 Task: In the  document Scarlett.txt ,change text color to 'Dark Blue' Insert the mentioned shape above the text 'Cloud Callouts'. Change color of the shape to  RedChange shape height to 0.8
Action: Mouse moved to (295, 479)
Screenshot: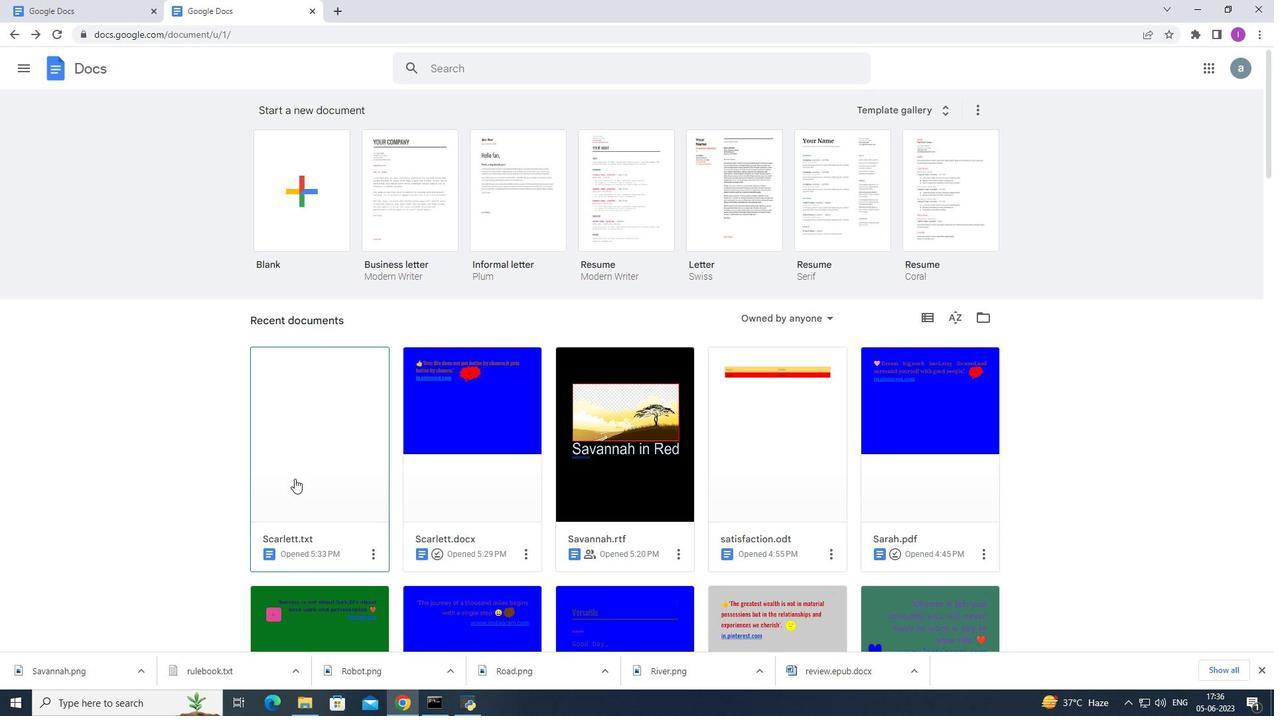 
Action: Mouse pressed left at (295, 479)
Screenshot: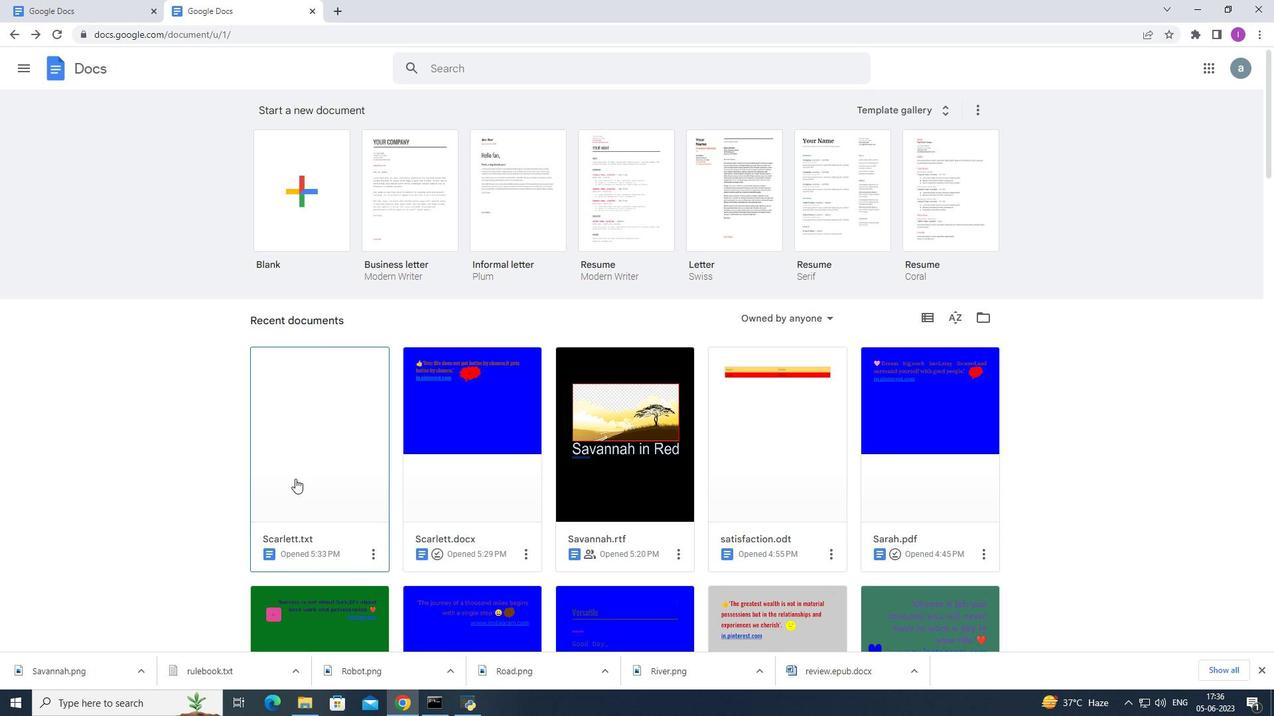 
Action: Mouse moved to (414, 222)
Screenshot: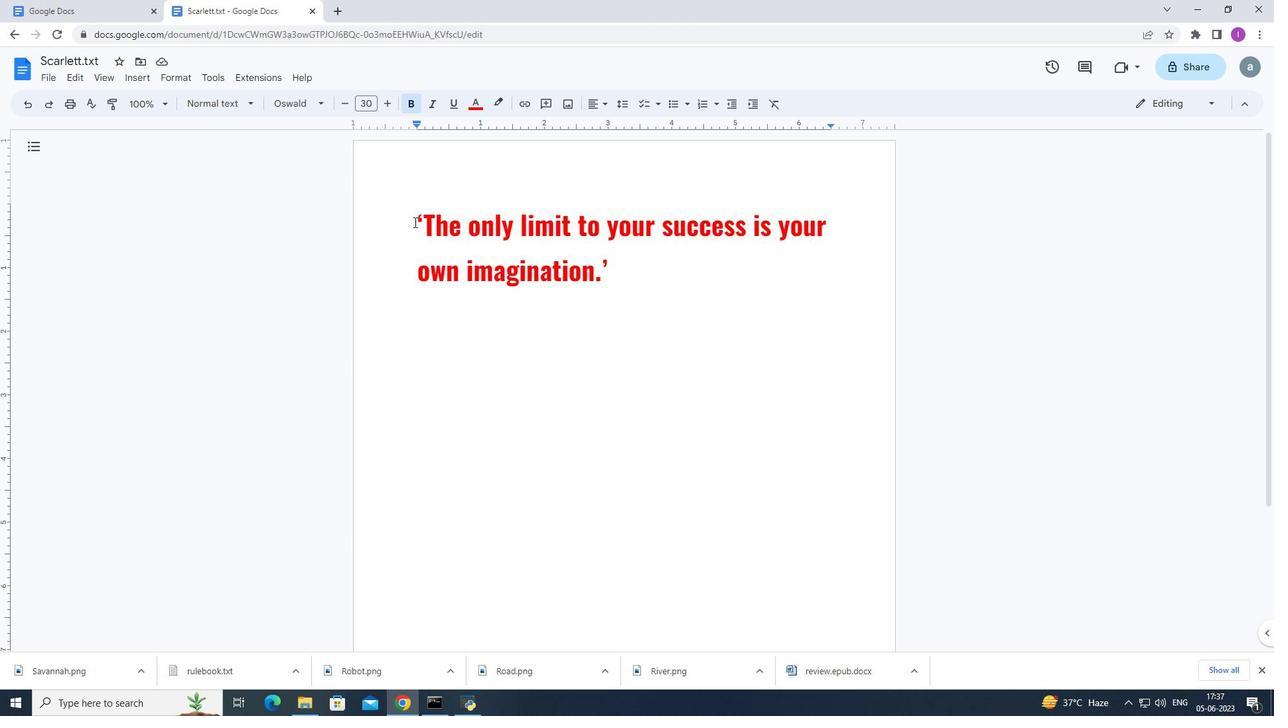 
Action: Mouse pressed left at (414, 222)
Screenshot: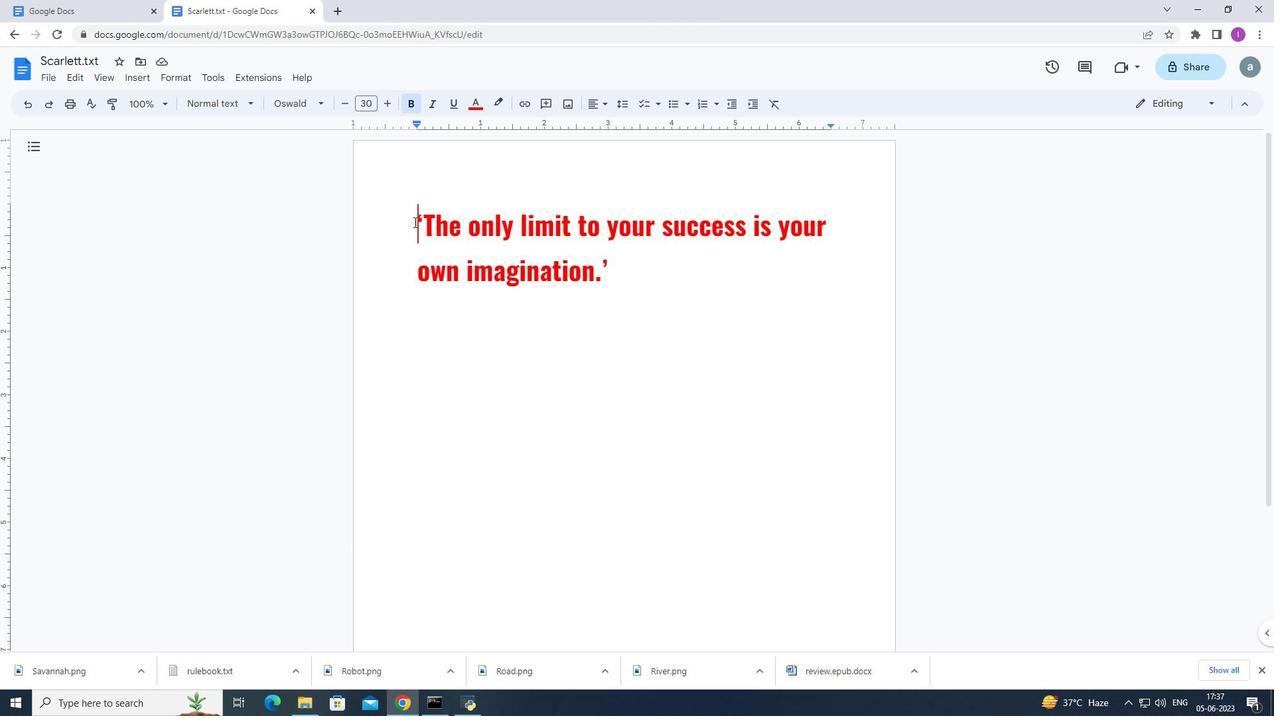 
Action: Mouse moved to (478, 104)
Screenshot: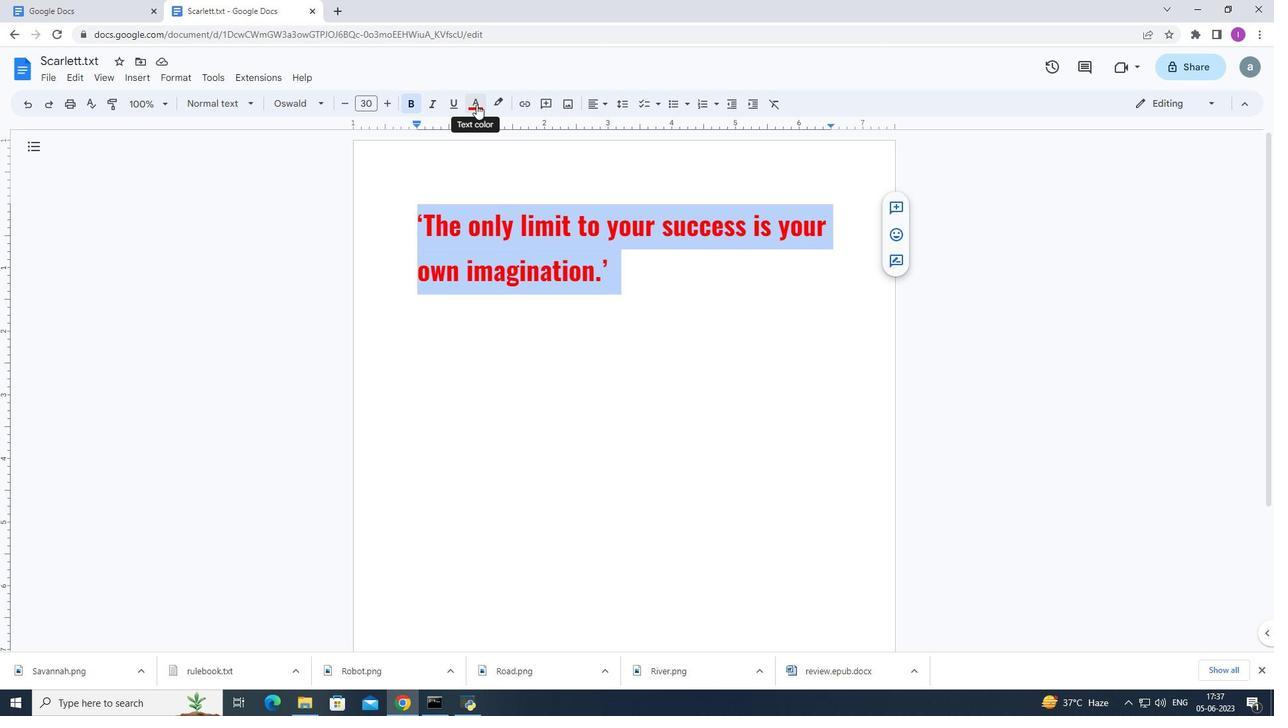 
Action: Mouse pressed left at (478, 104)
Screenshot: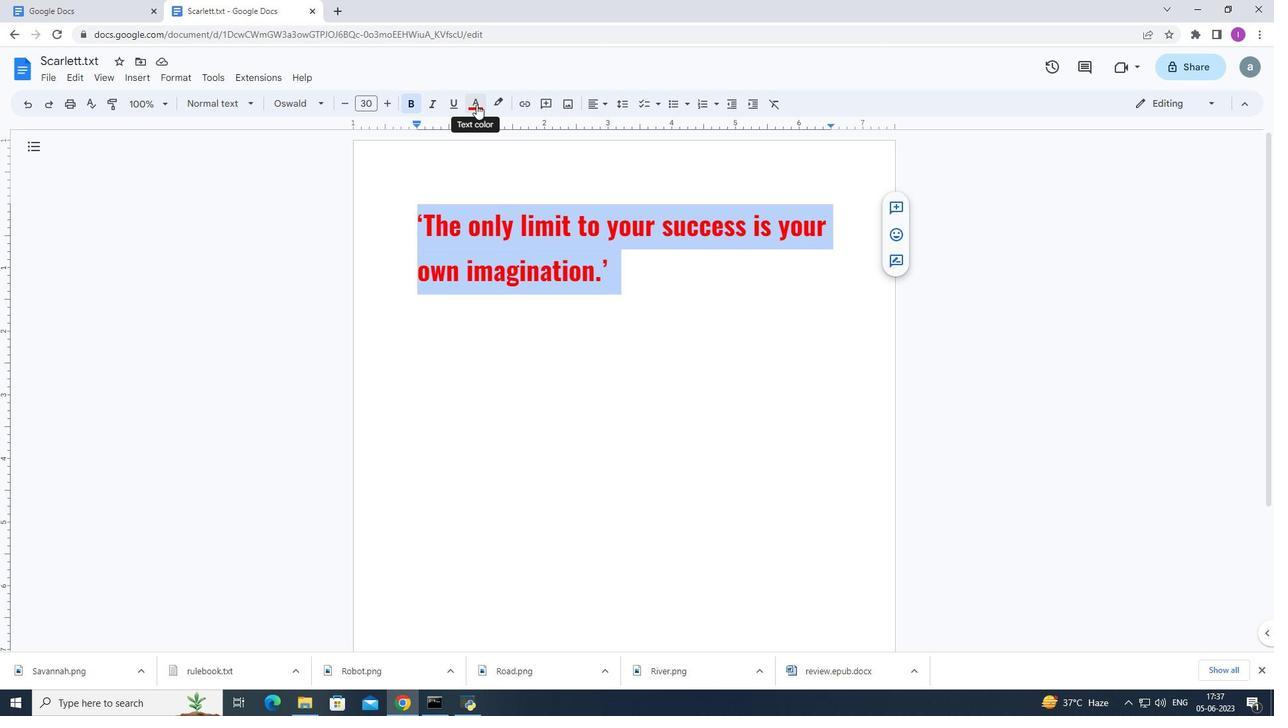 
Action: Mouse moved to (481, 262)
Screenshot: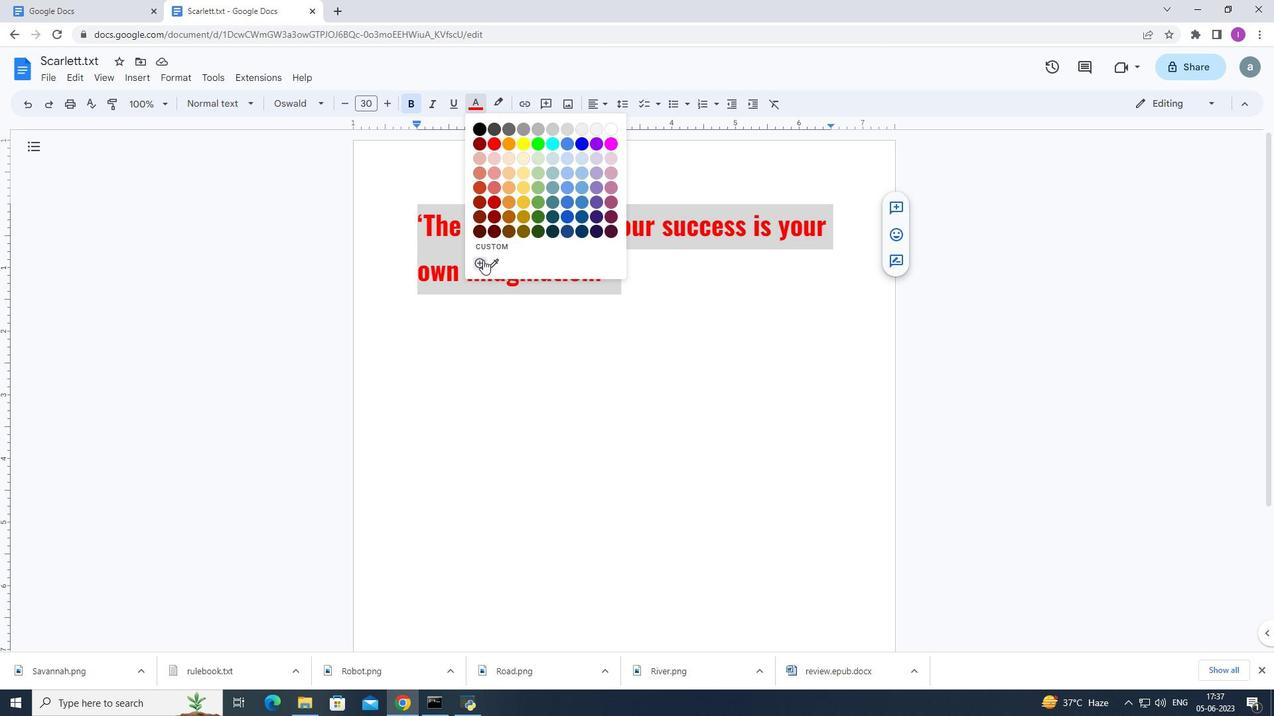 
Action: Mouse pressed left at (481, 262)
Screenshot: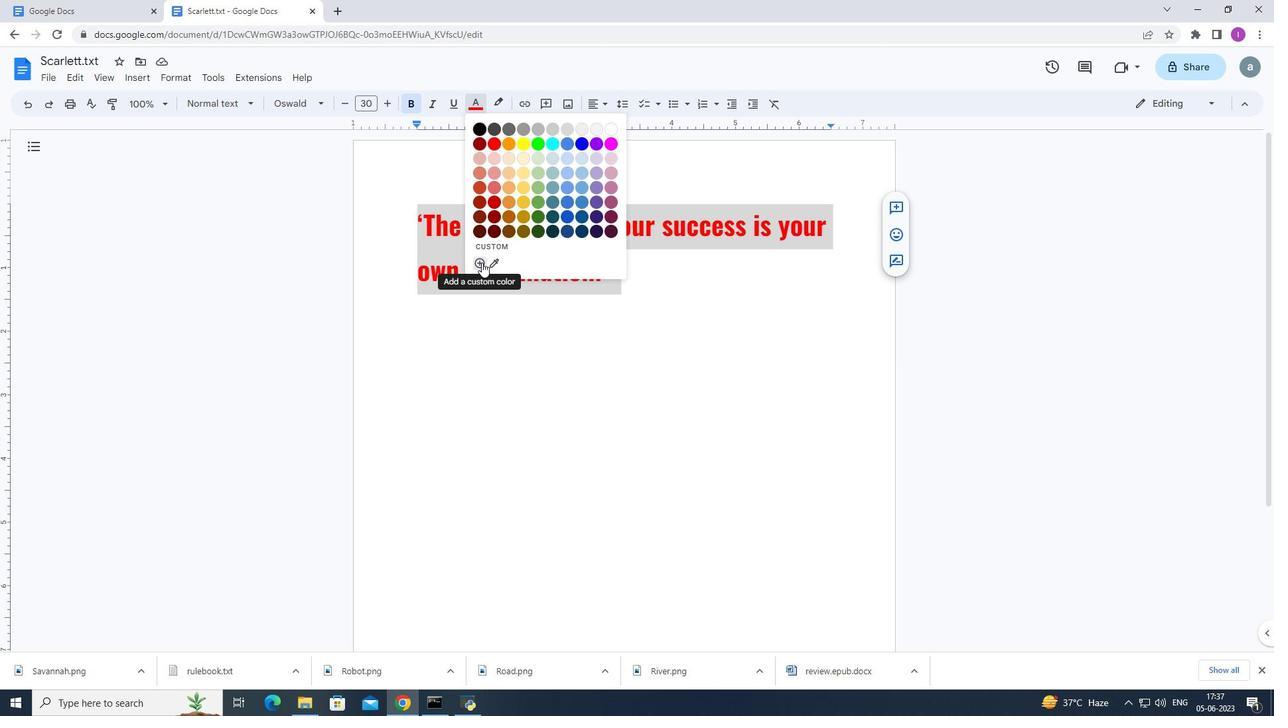 
Action: Mouse pressed left at (481, 262)
Screenshot: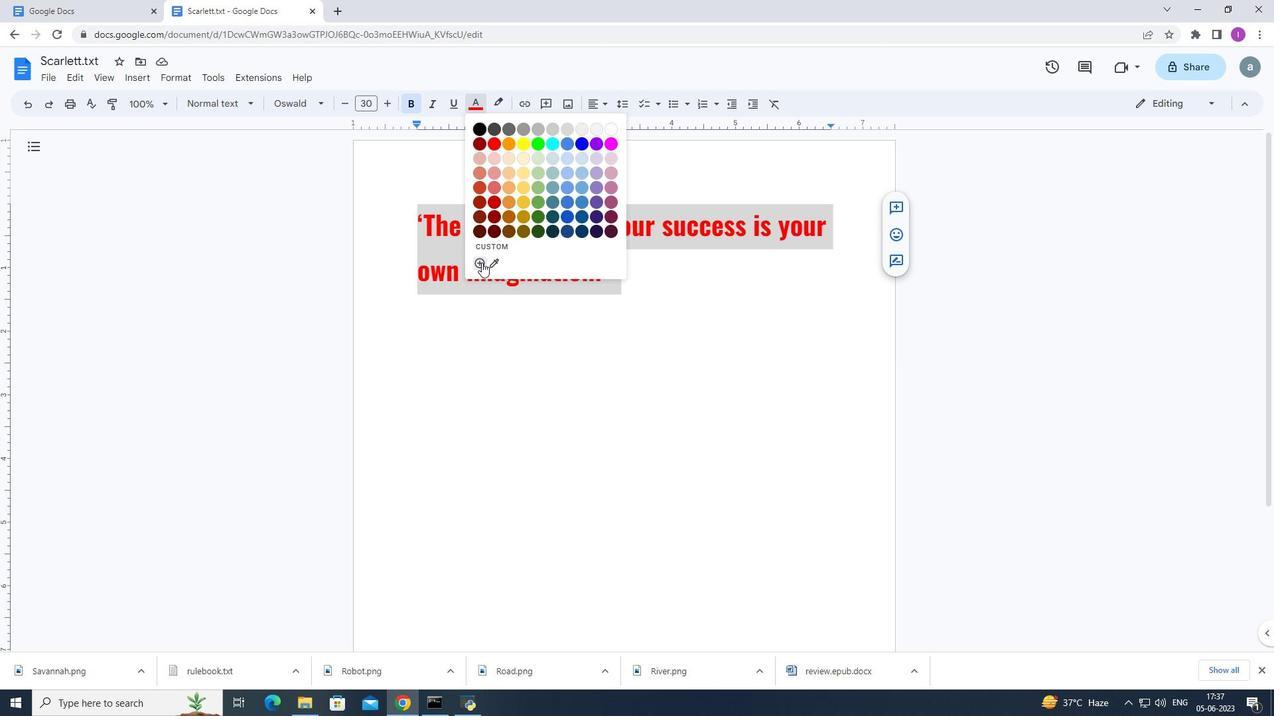
Action: Mouse moved to (653, 361)
Screenshot: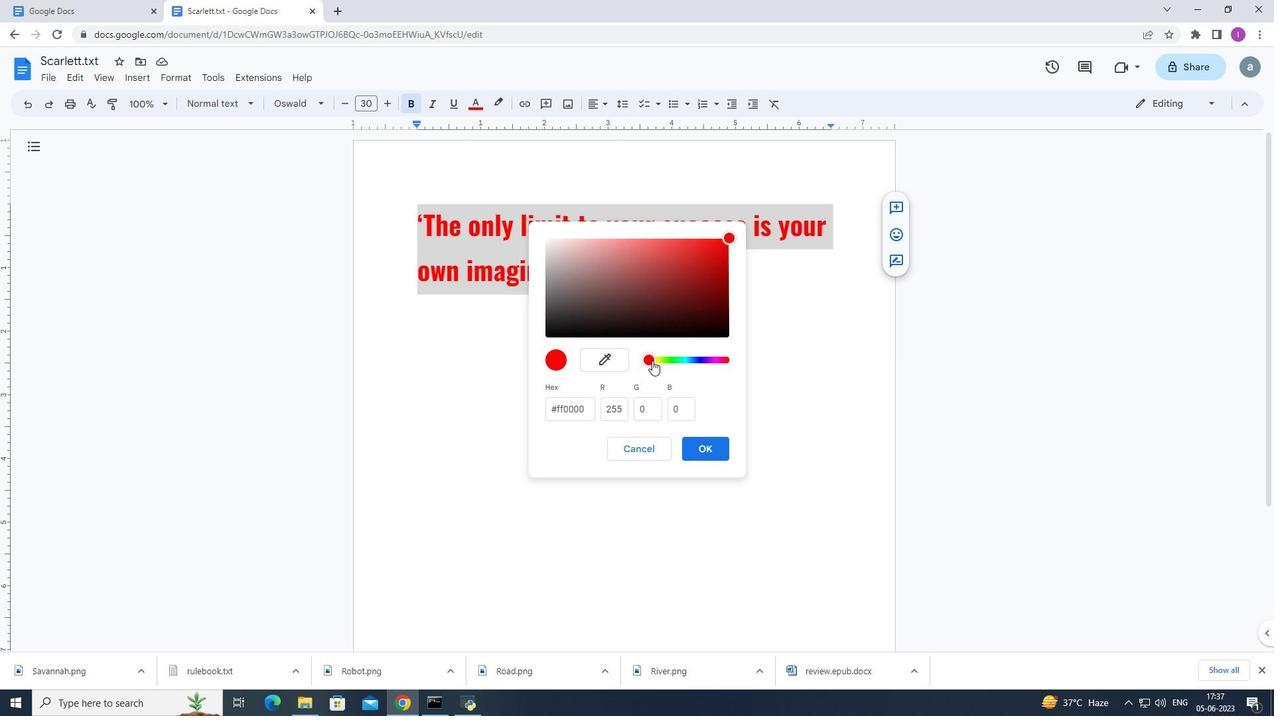 
Action: Mouse pressed left at (653, 361)
Screenshot: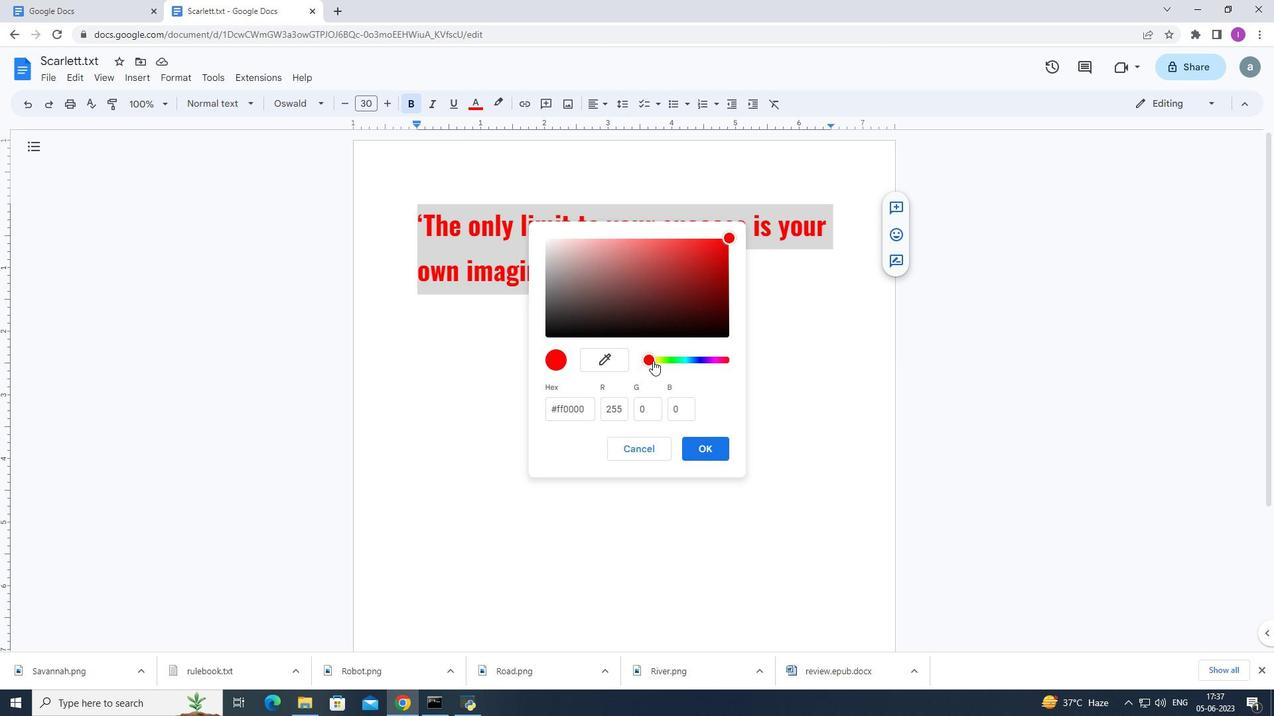 
Action: Mouse moved to (692, 271)
Screenshot: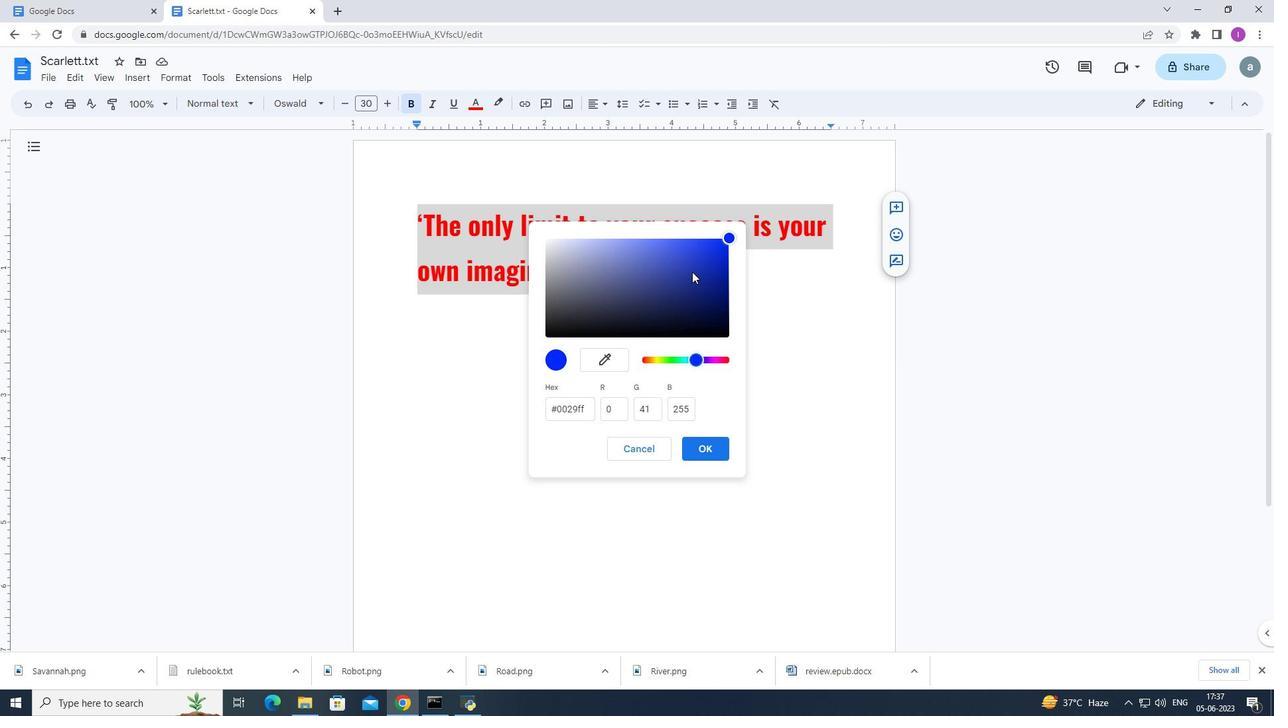 
Action: Mouse pressed left at (692, 271)
Screenshot: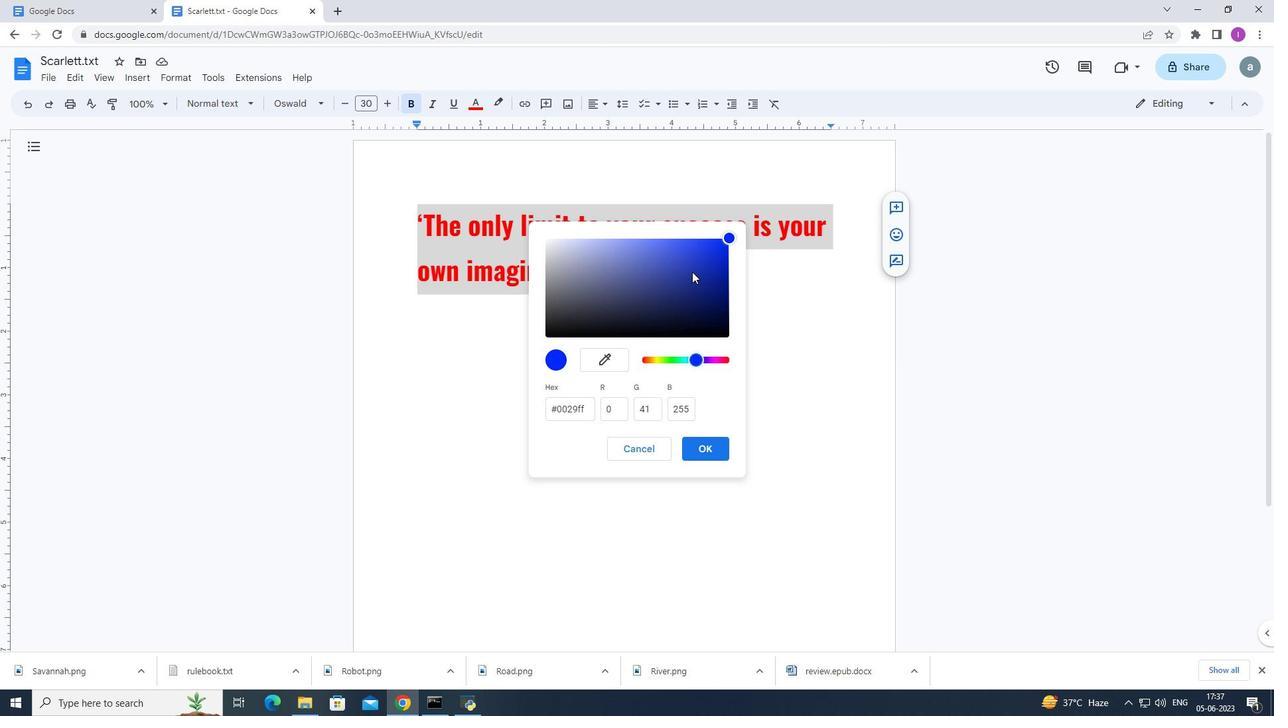 
Action: Mouse moved to (715, 296)
Screenshot: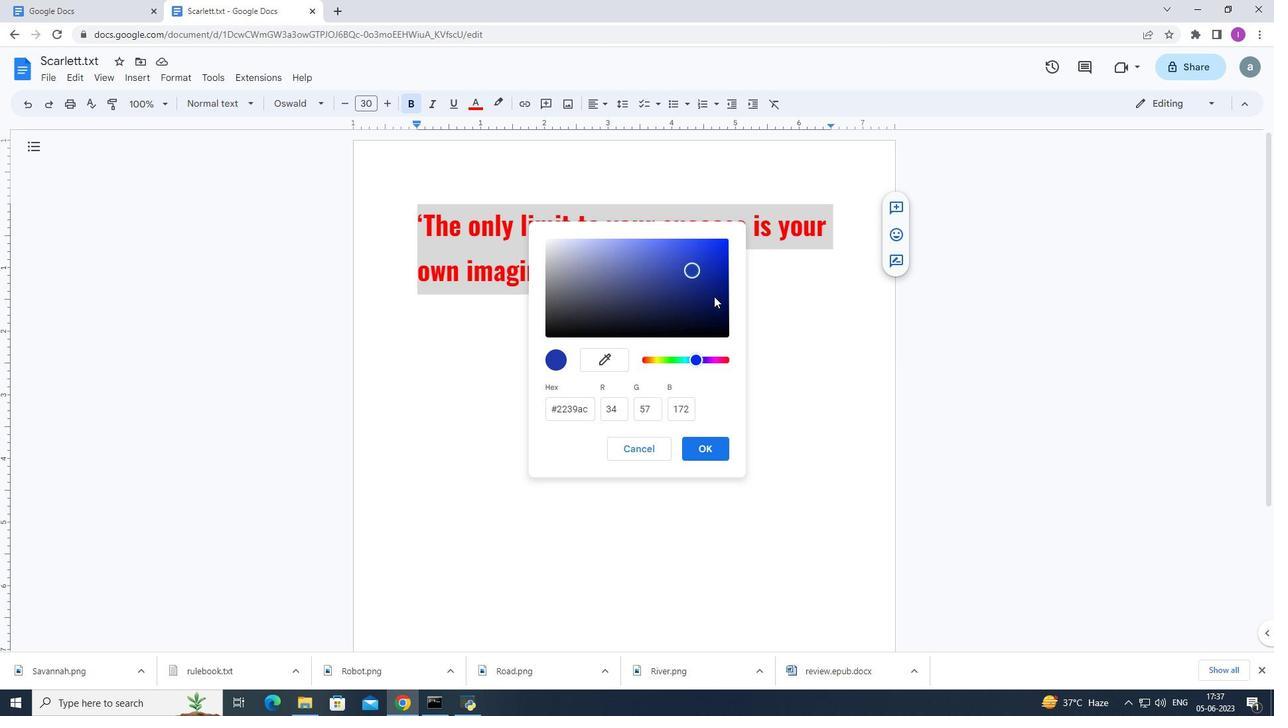 
Action: Mouse pressed left at (715, 296)
Screenshot: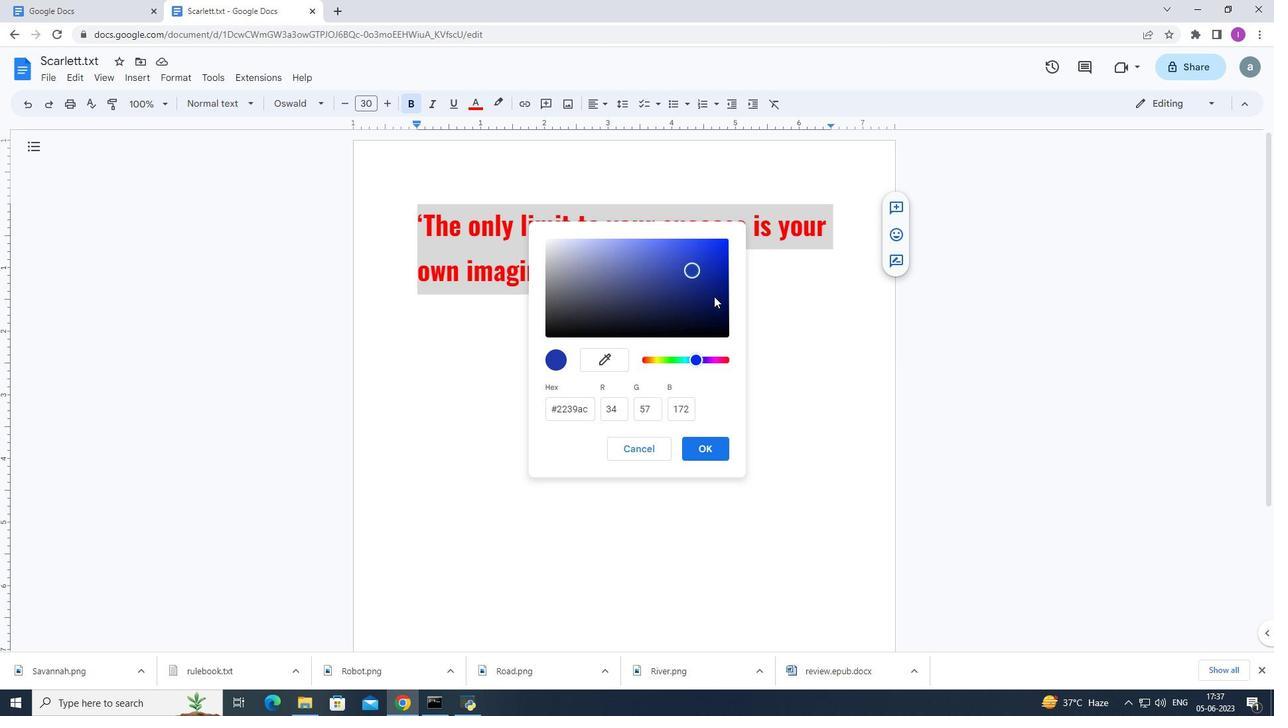 
Action: Mouse moved to (720, 268)
Screenshot: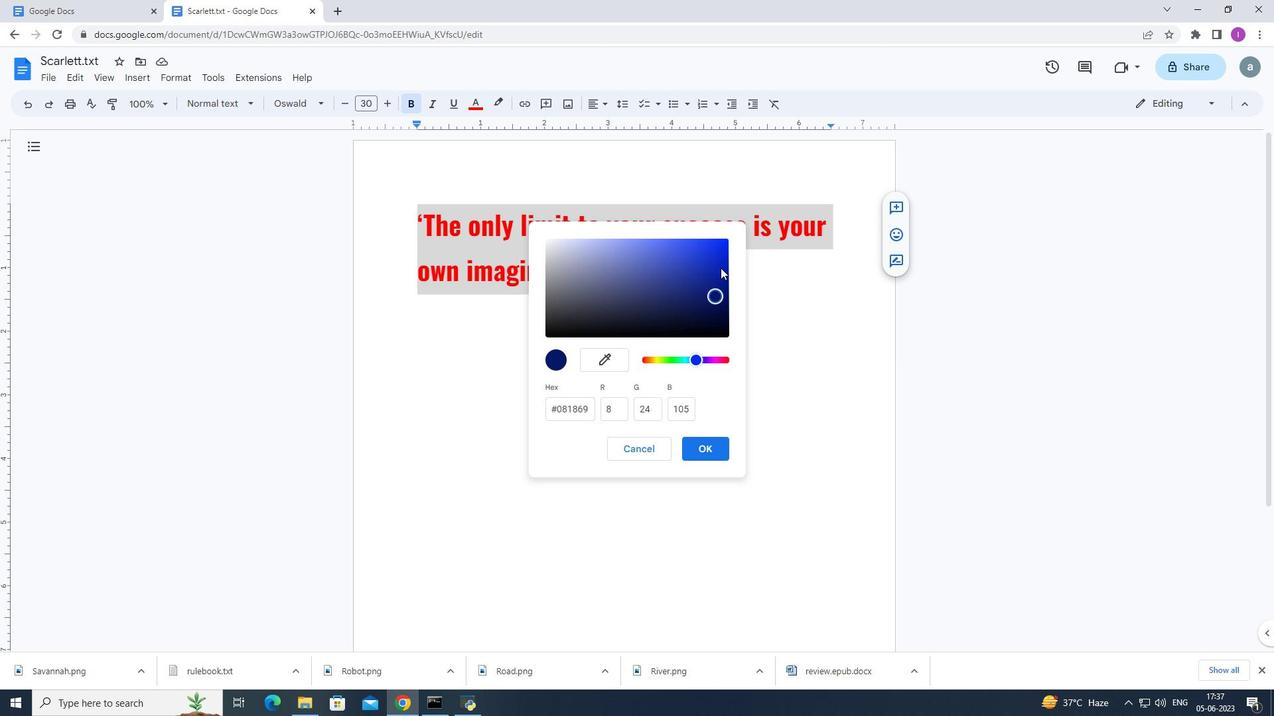 
Action: Mouse pressed left at (720, 268)
Screenshot: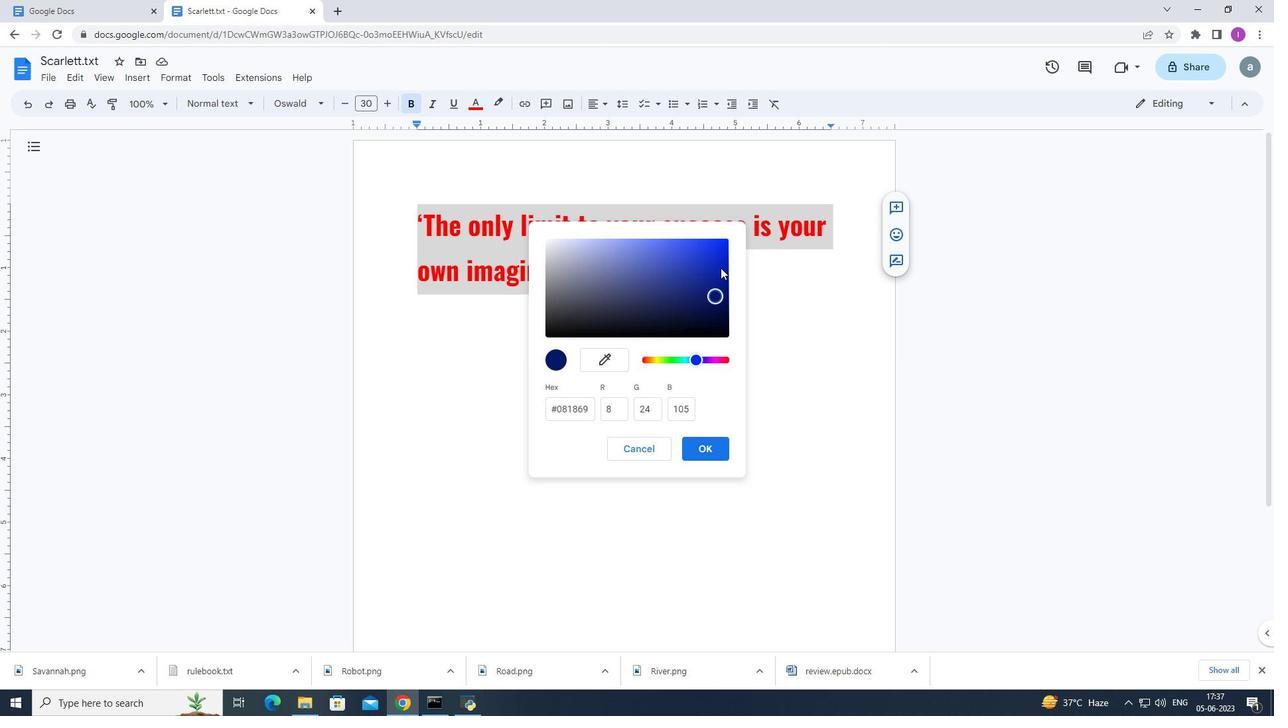 
Action: Mouse moved to (700, 440)
Screenshot: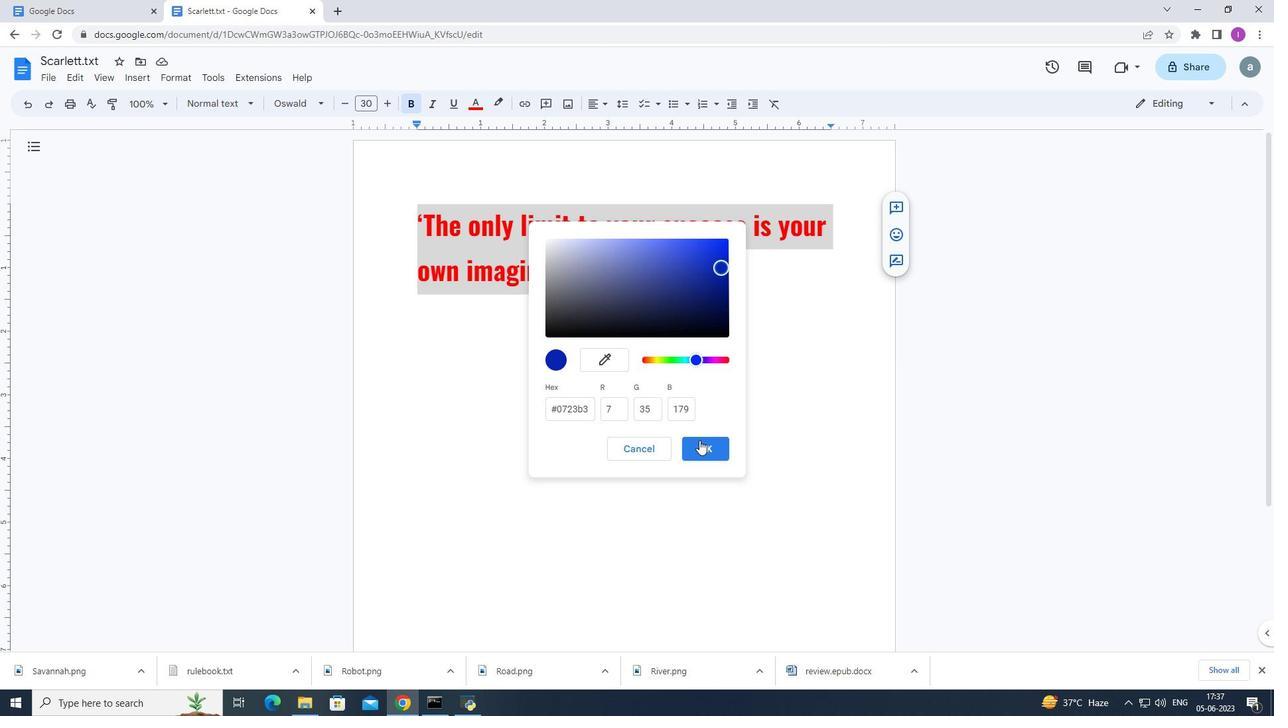 
Action: Mouse pressed left at (700, 440)
Screenshot: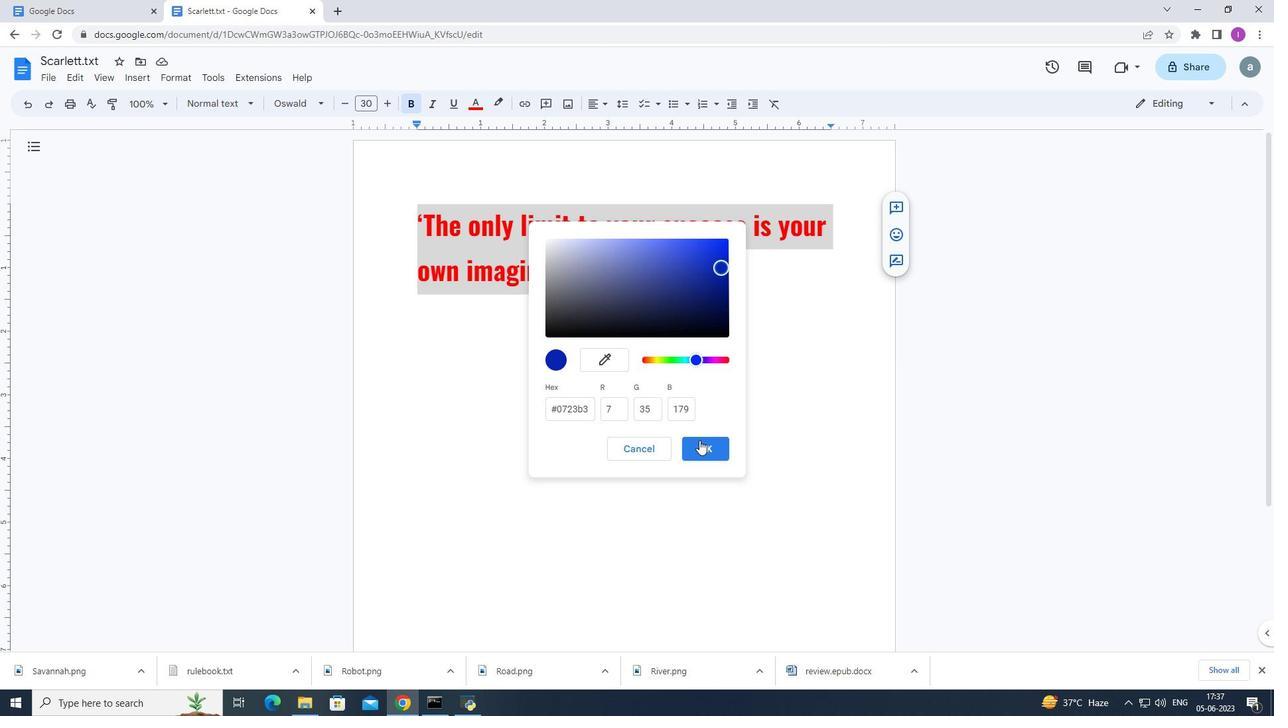 
Action: Mouse moved to (698, 401)
Screenshot: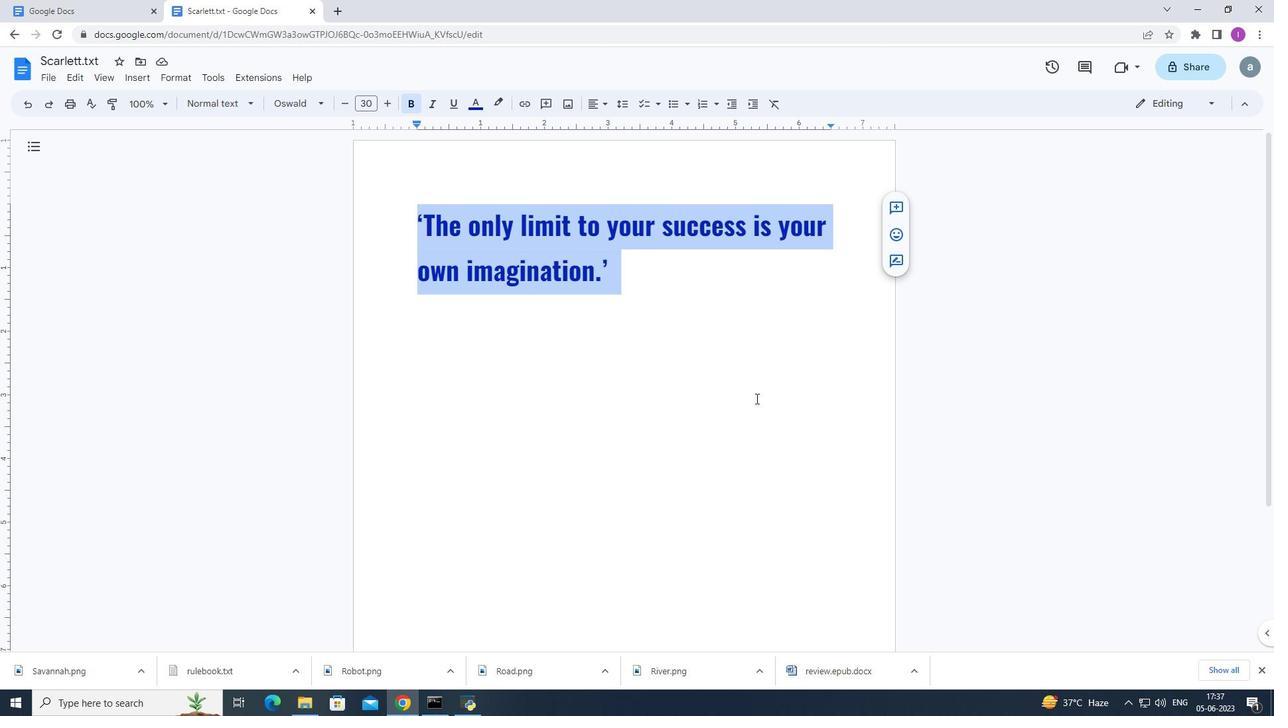 
Action: Mouse pressed left at (698, 401)
Screenshot: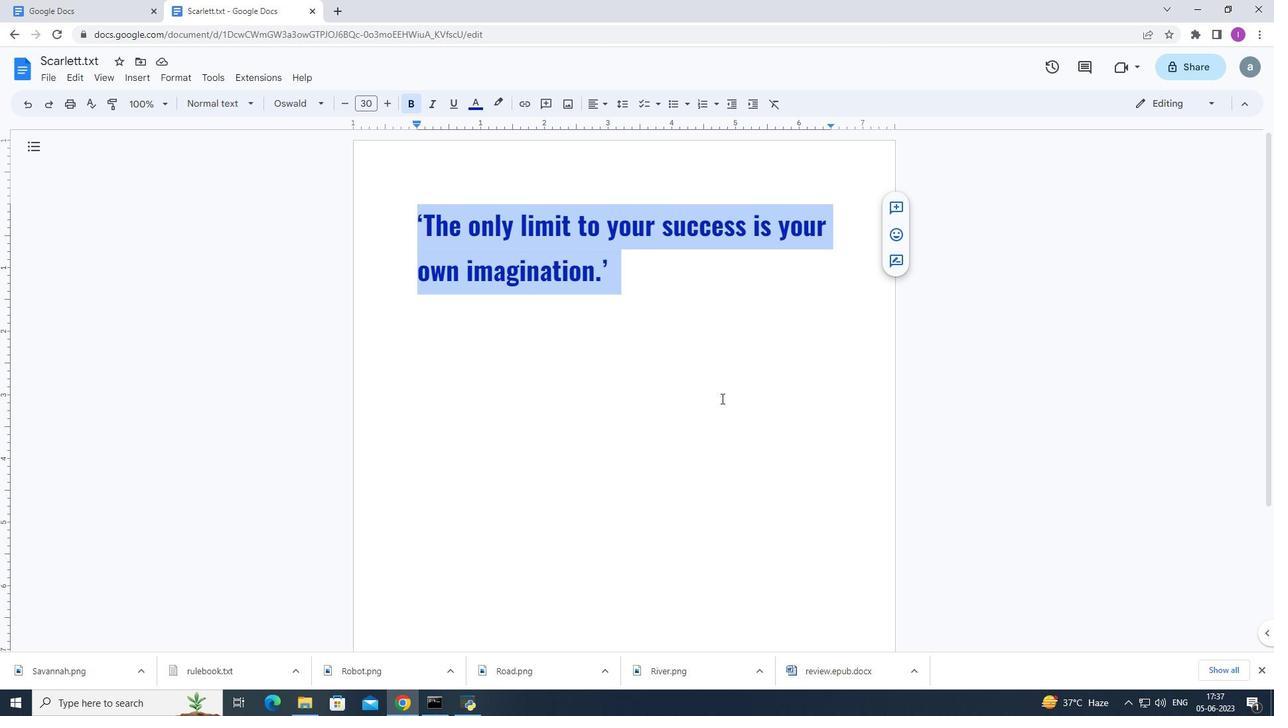
Action: Mouse moved to (134, 74)
Screenshot: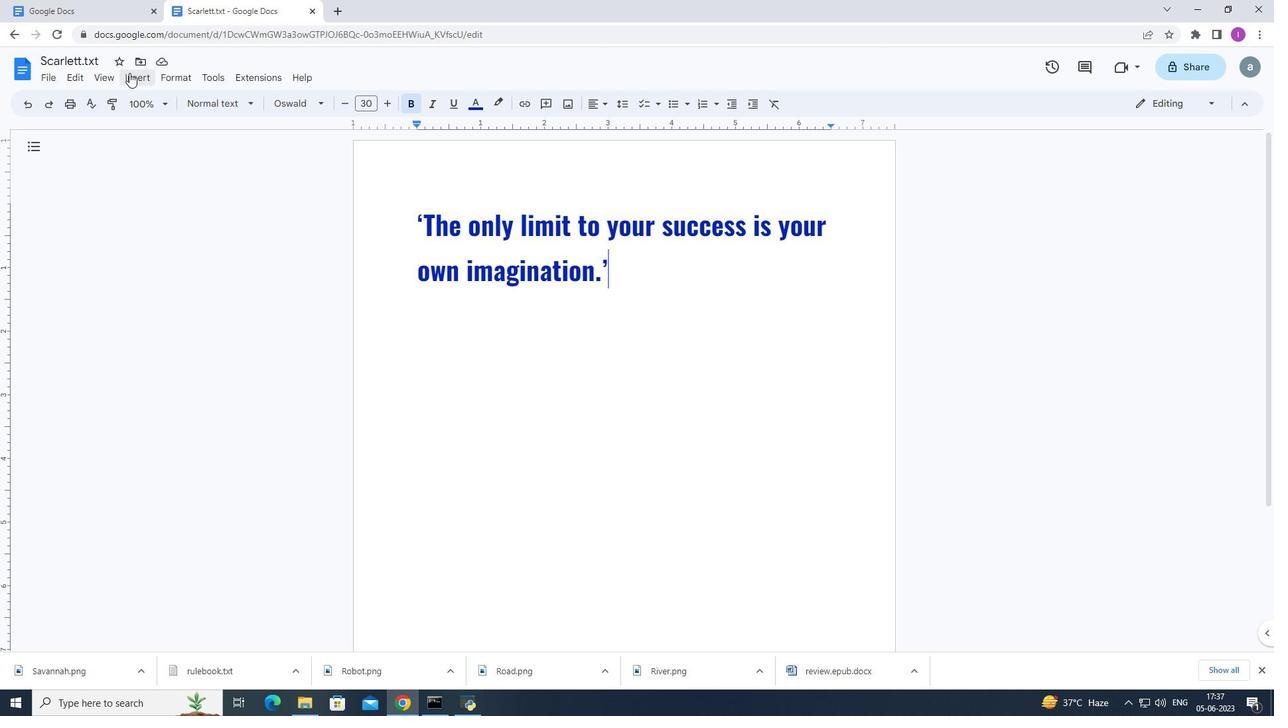 
Action: Mouse pressed left at (134, 74)
Screenshot: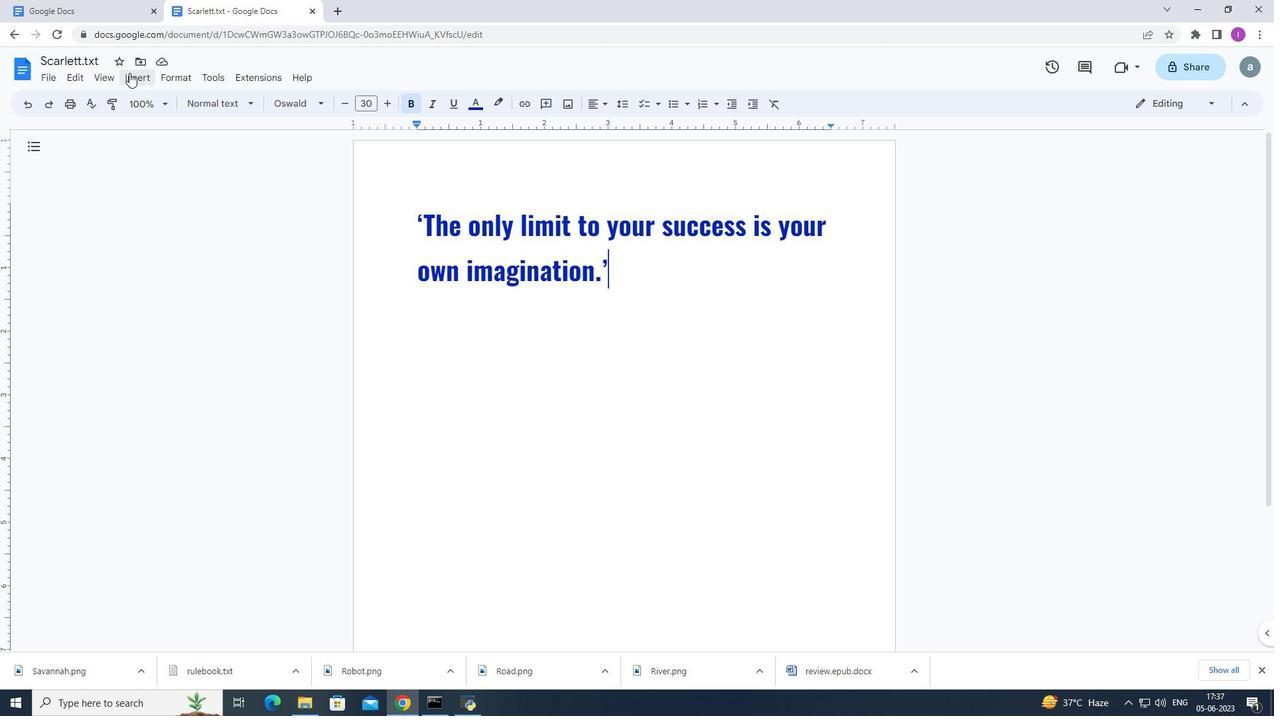 
Action: Mouse moved to (200, 137)
Screenshot: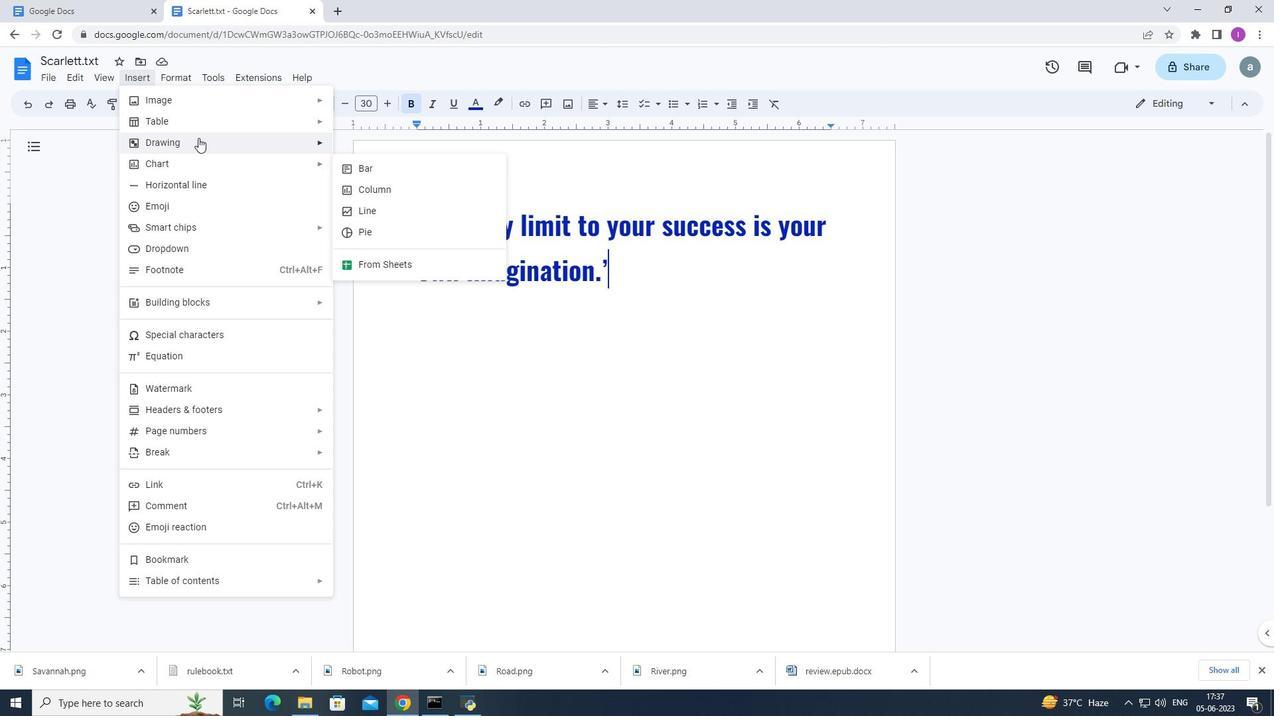 
Action: Mouse pressed left at (200, 137)
Screenshot: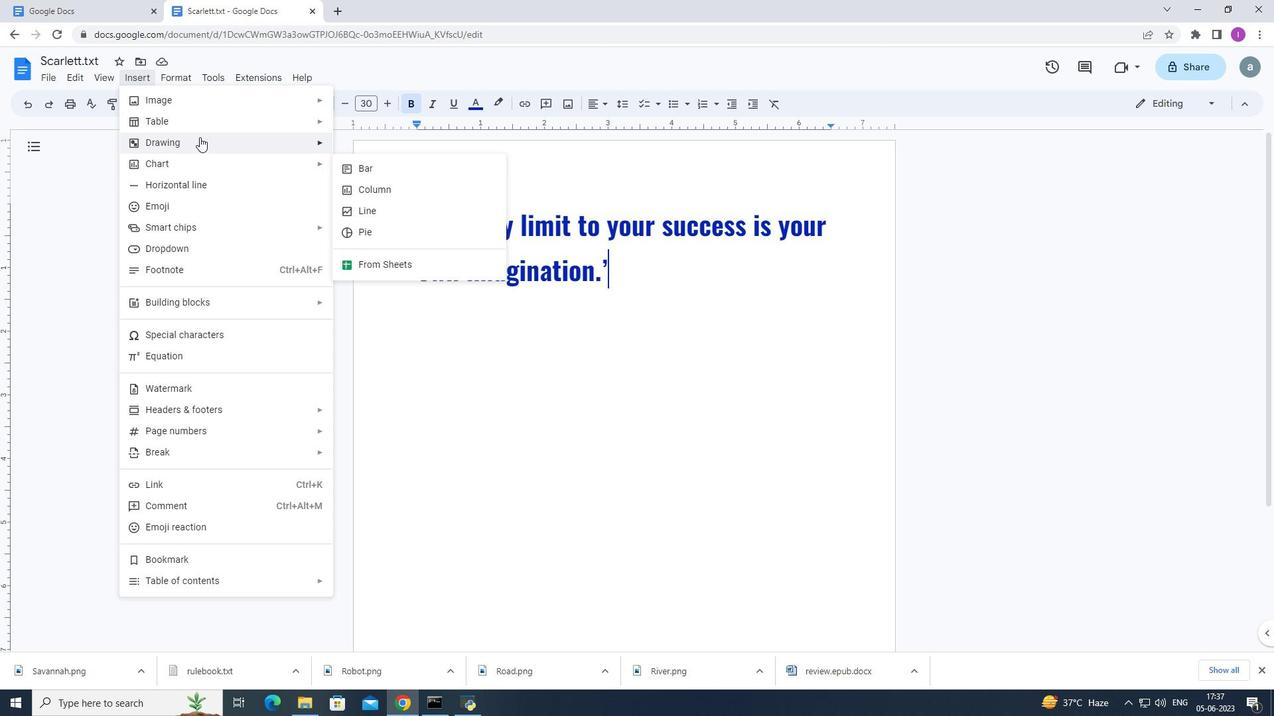 
Action: Mouse moved to (412, 152)
Screenshot: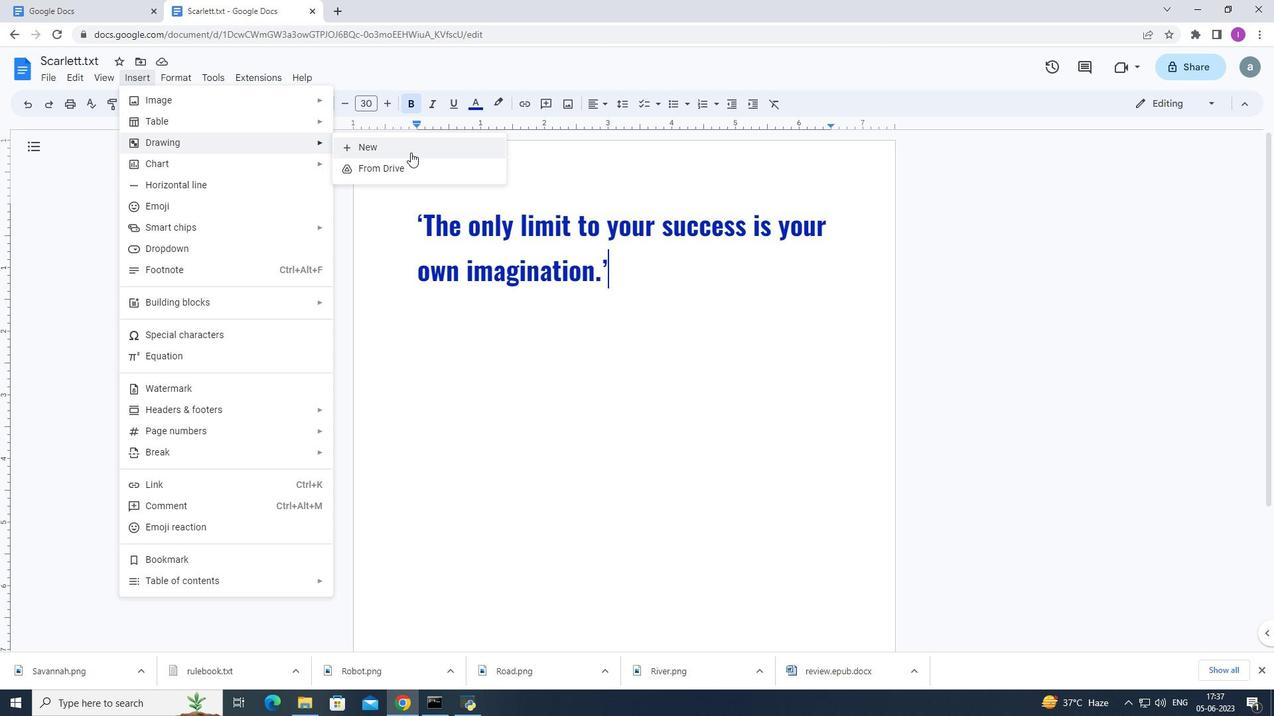 
Action: Mouse pressed left at (412, 152)
Screenshot: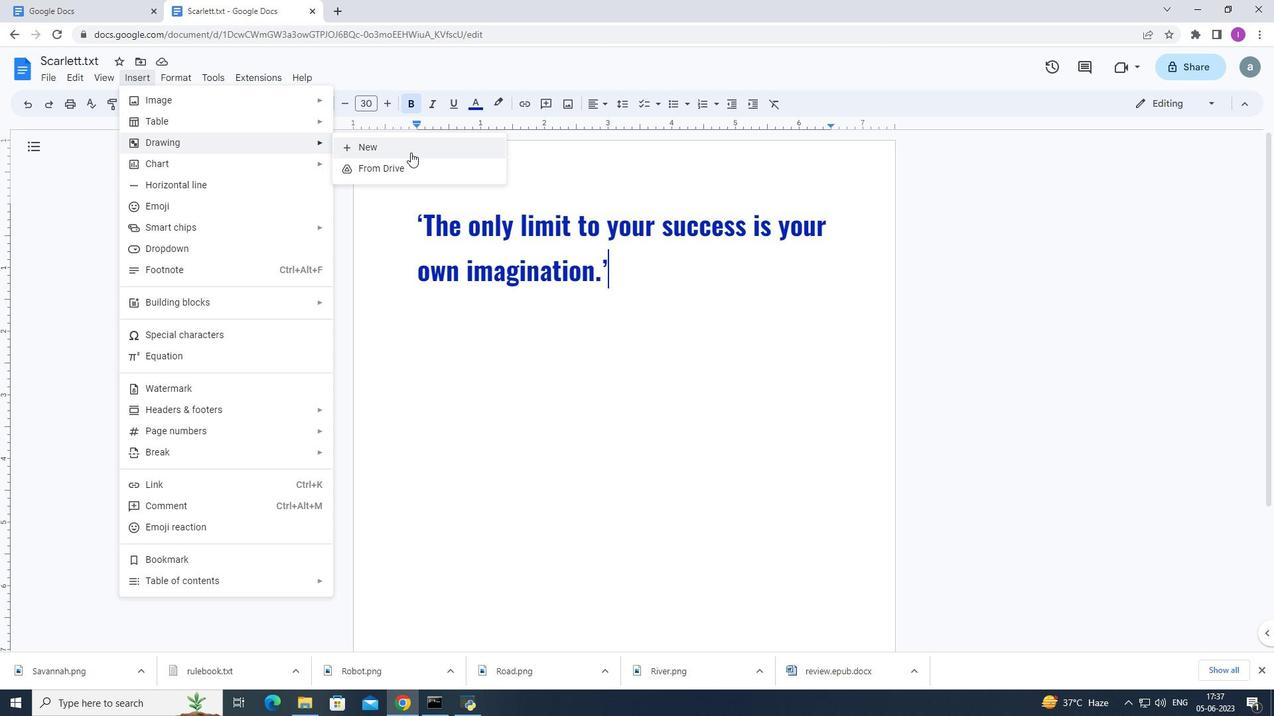 
Action: Mouse moved to (490, 130)
Screenshot: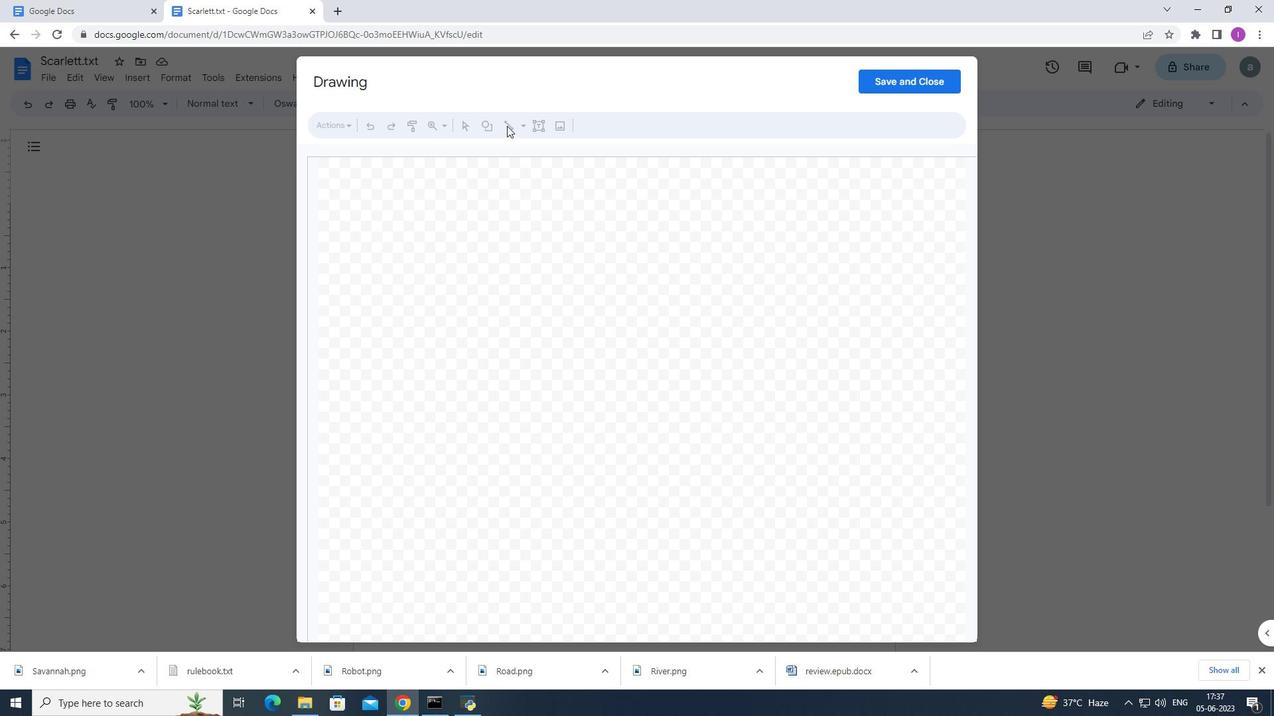 
Action: Mouse pressed left at (490, 130)
Screenshot: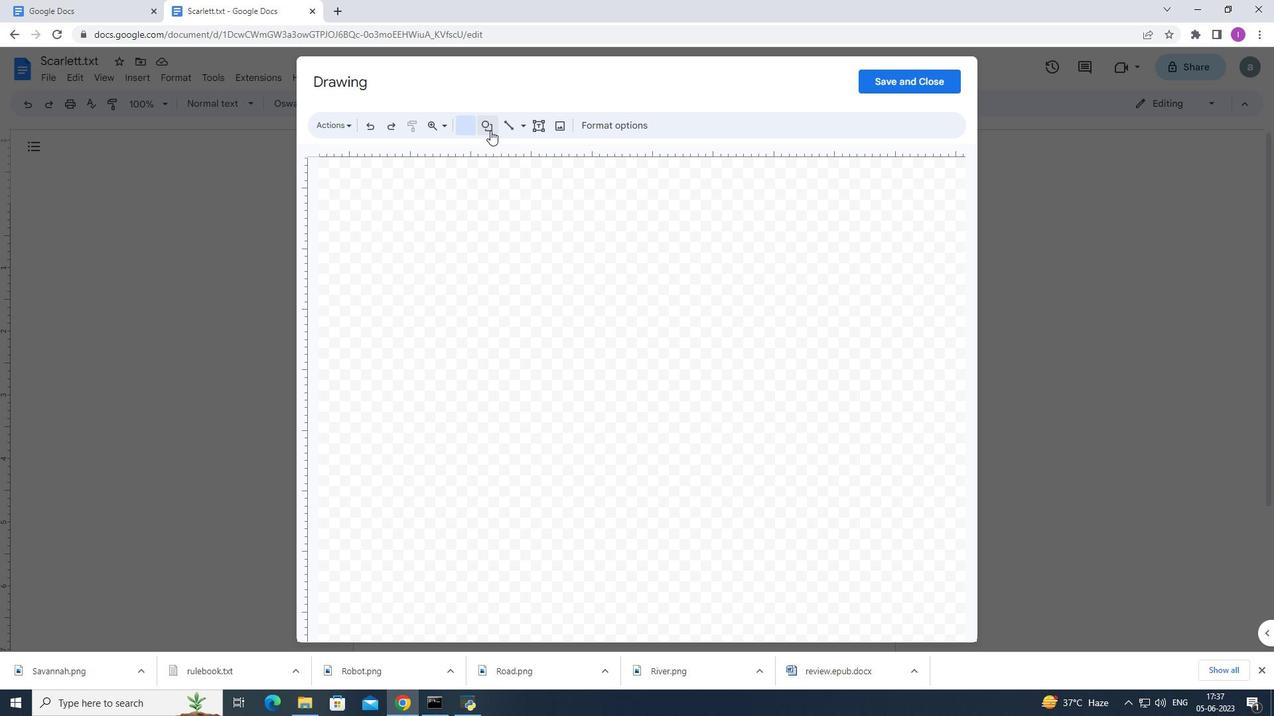 
Action: Mouse moved to (633, 238)
Screenshot: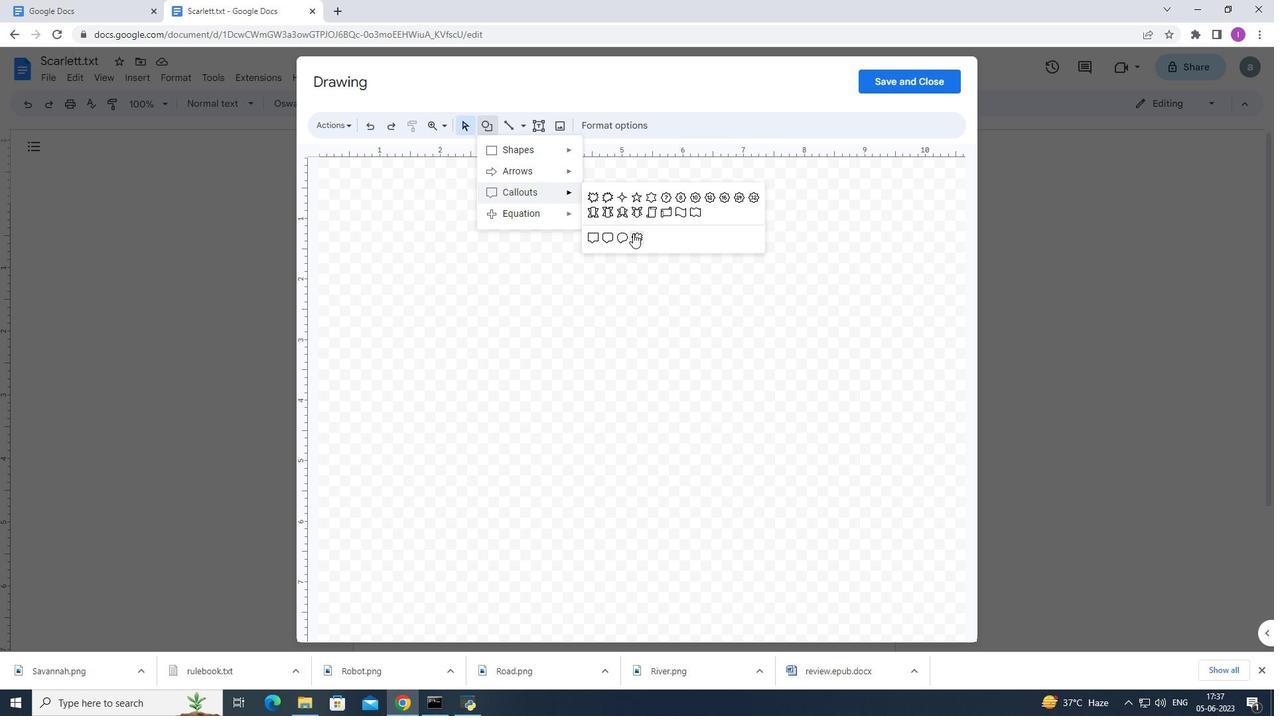 
Action: Mouse pressed left at (633, 238)
Screenshot: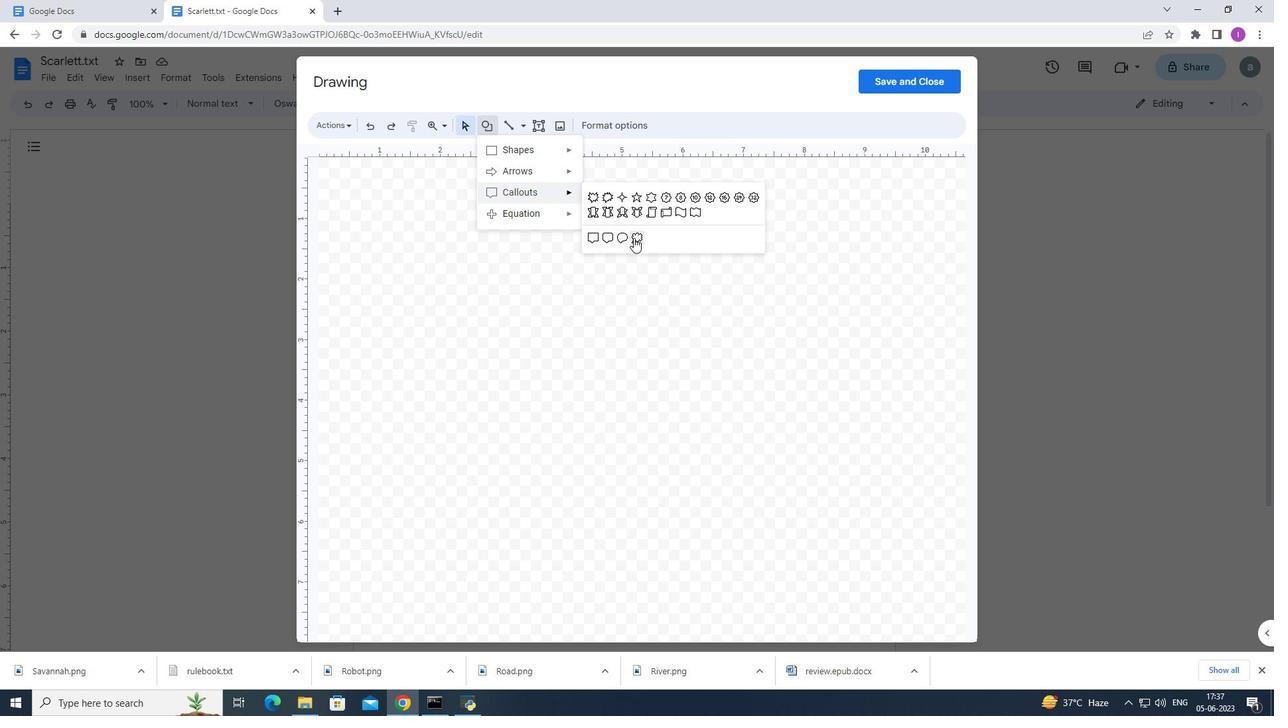 
Action: Mouse moved to (560, 260)
Screenshot: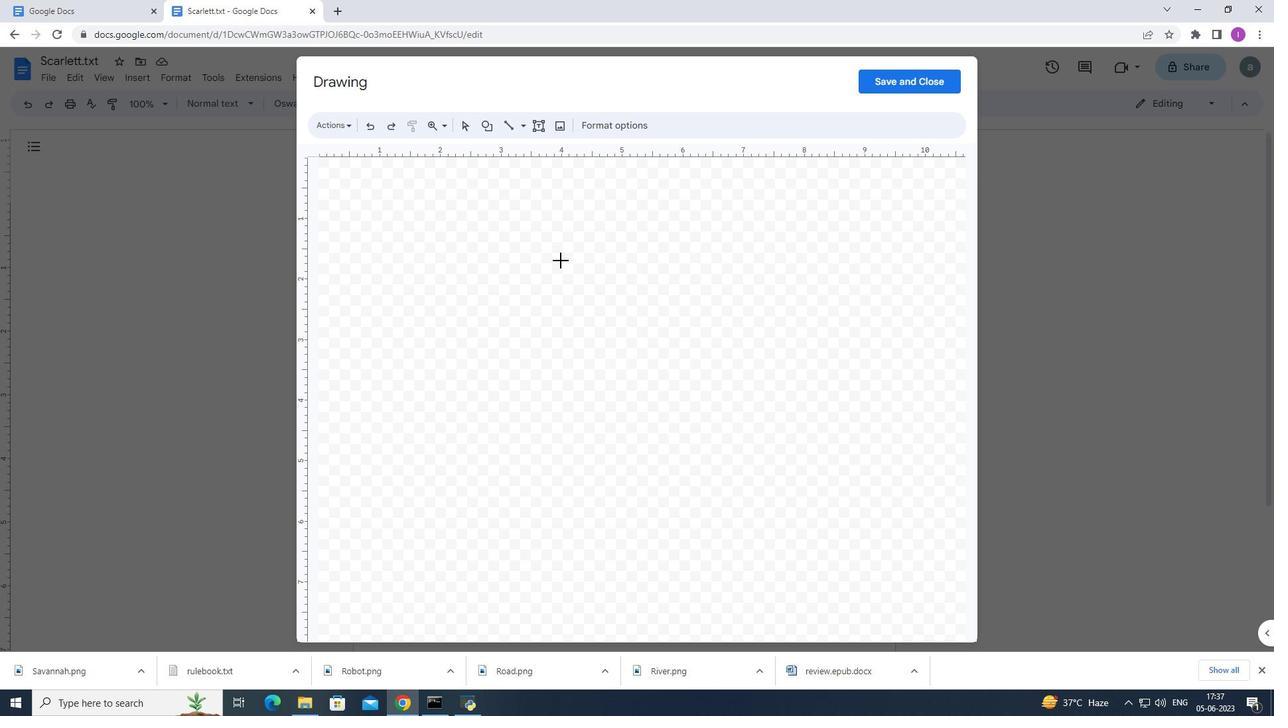 
Action: Mouse pressed left at (560, 260)
Screenshot: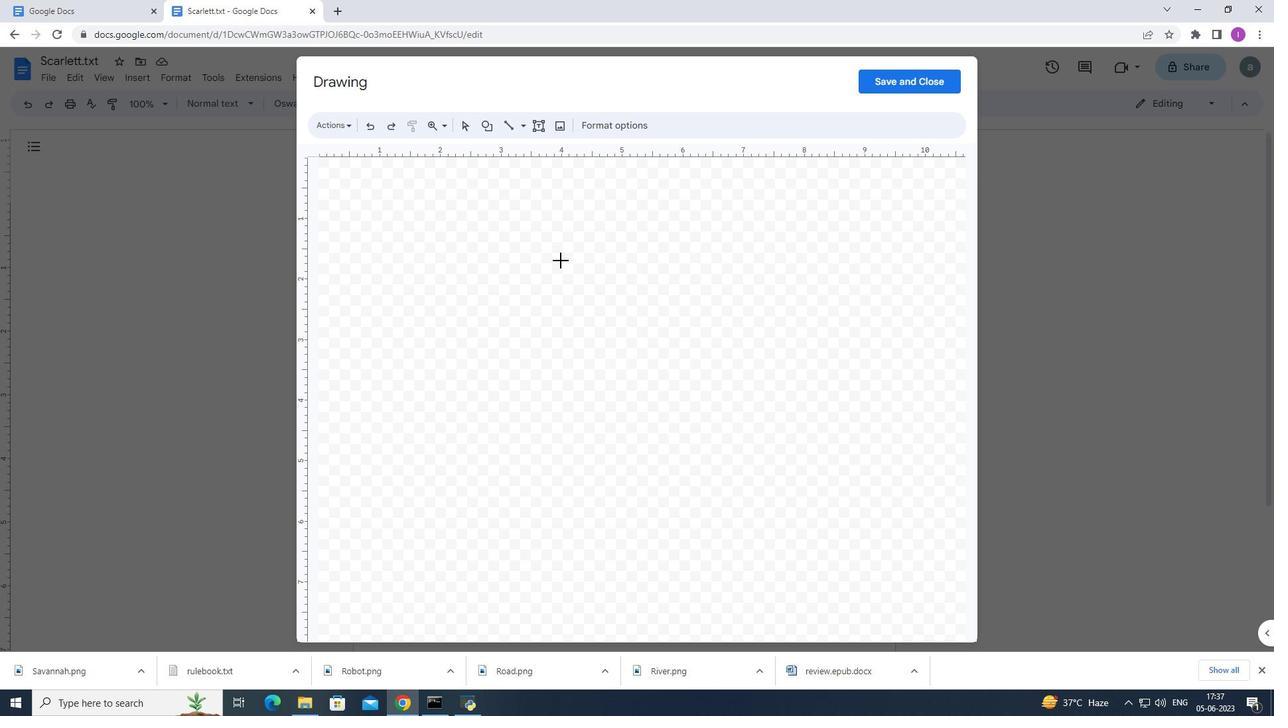 
Action: Mouse moved to (625, 301)
Screenshot: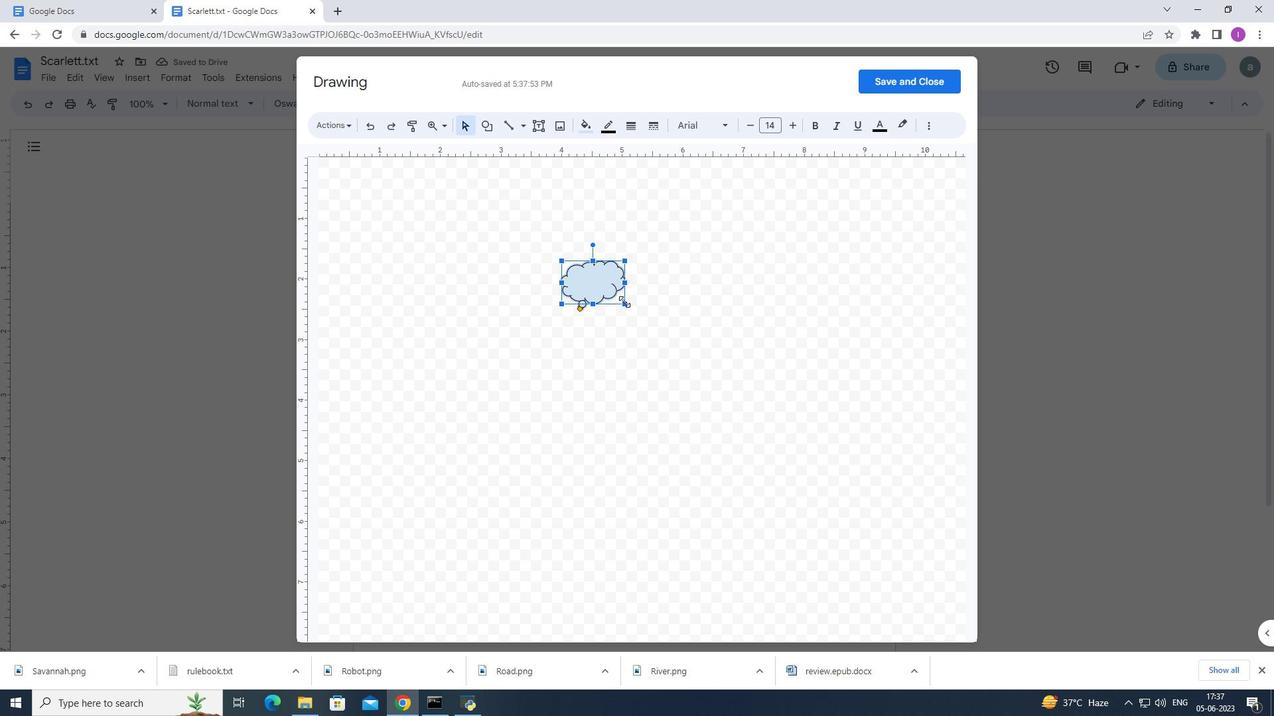
Action: Mouse pressed left at (625, 301)
Screenshot: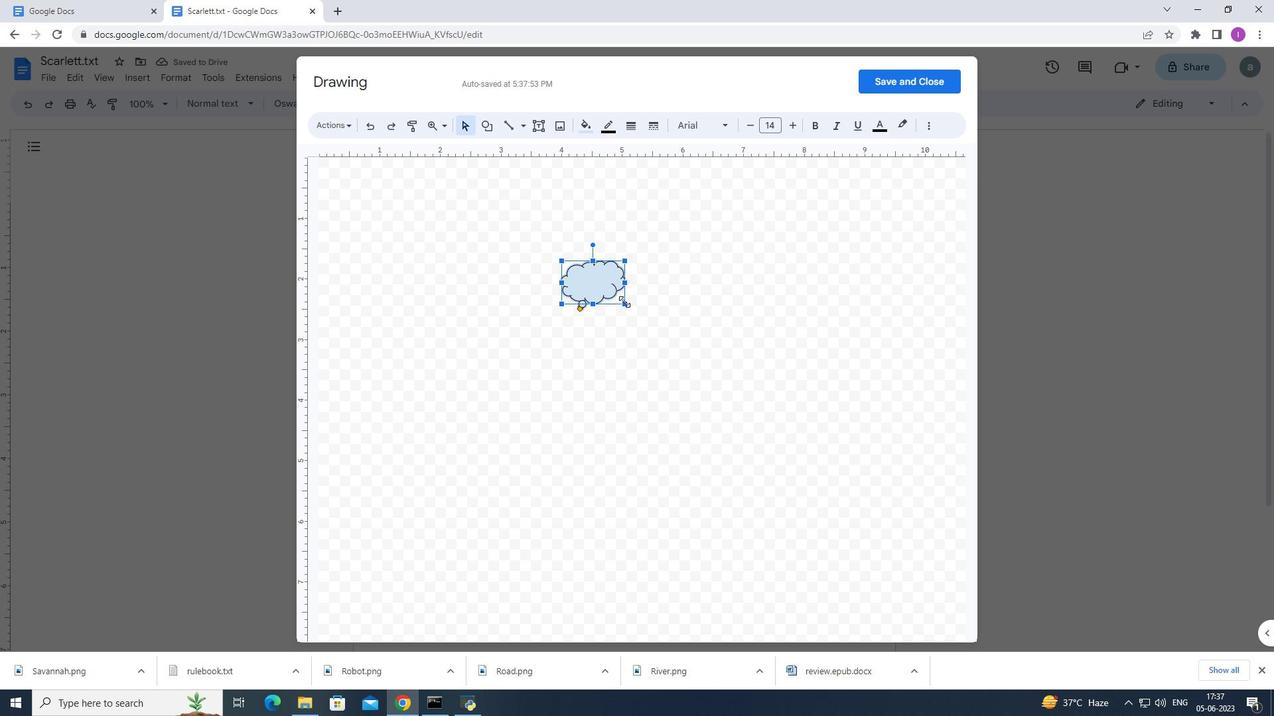 
Action: Mouse moved to (615, 284)
Screenshot: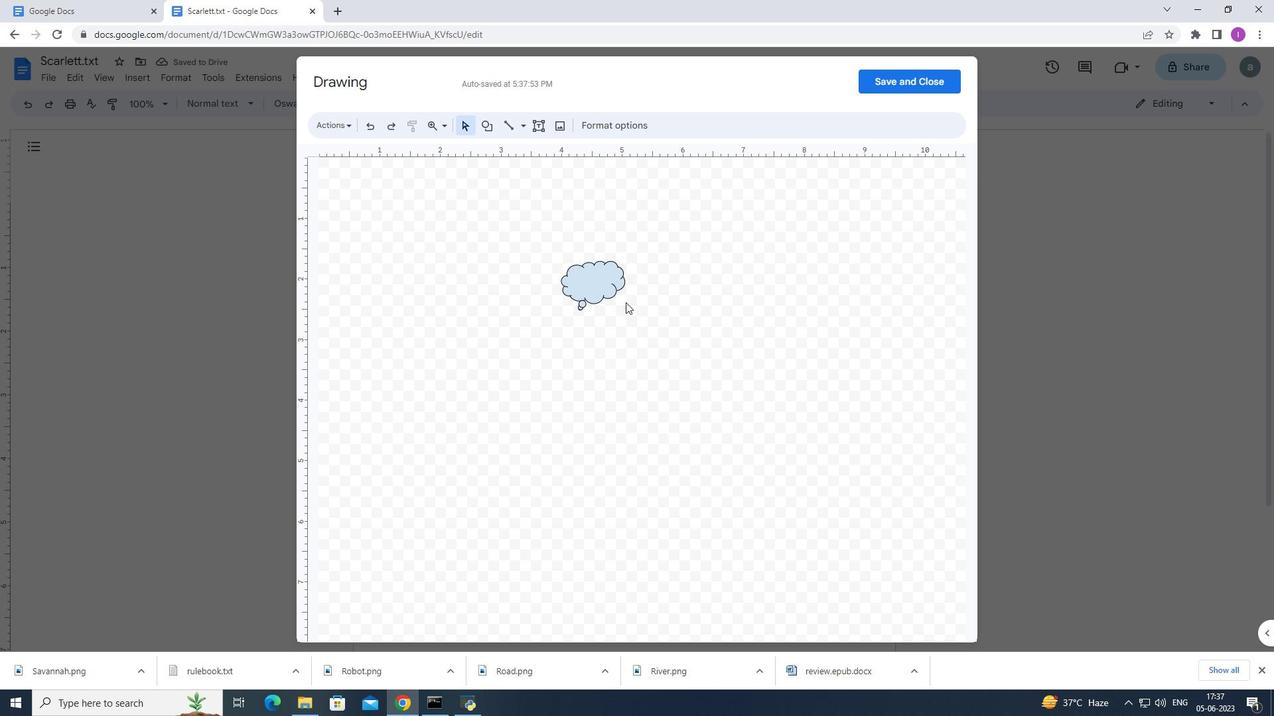 
Action: Mouse pressed left at (615, 284)
Screenshot: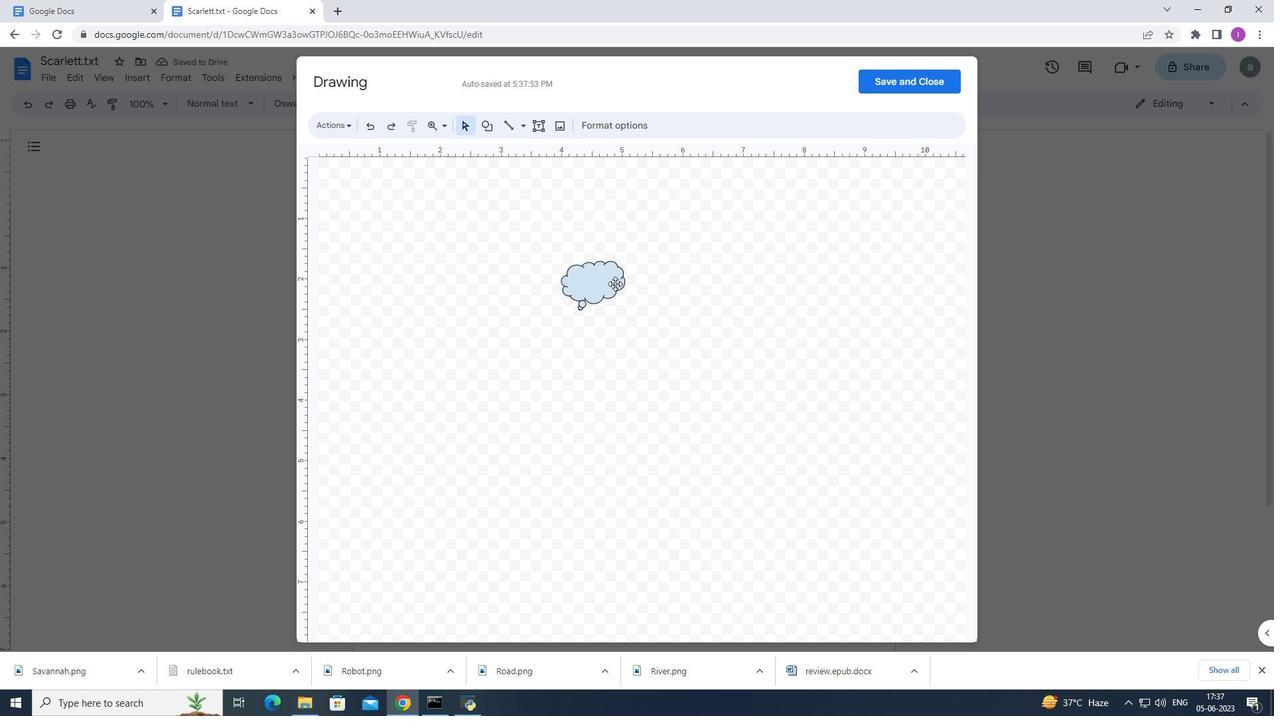 
Action: Mouse moved to (626, 302)
Screenshot: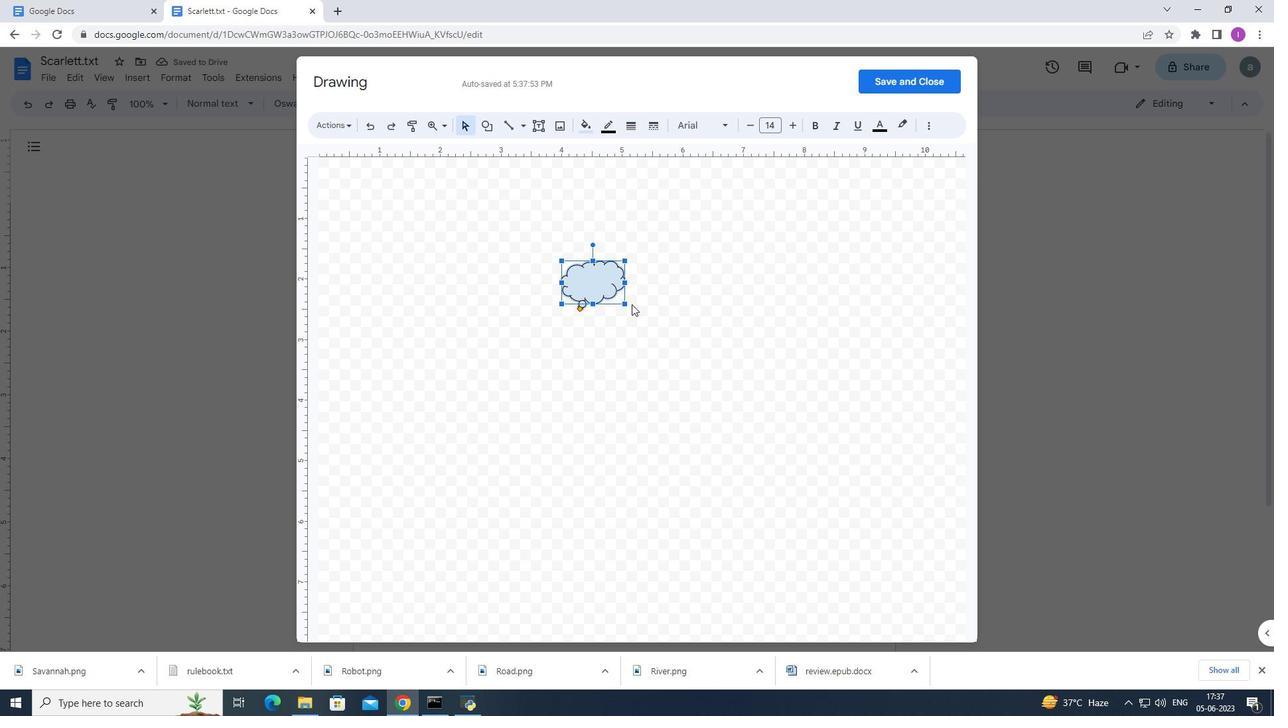 
Action: Mouse pressed left at (626, 302)
Screenshot: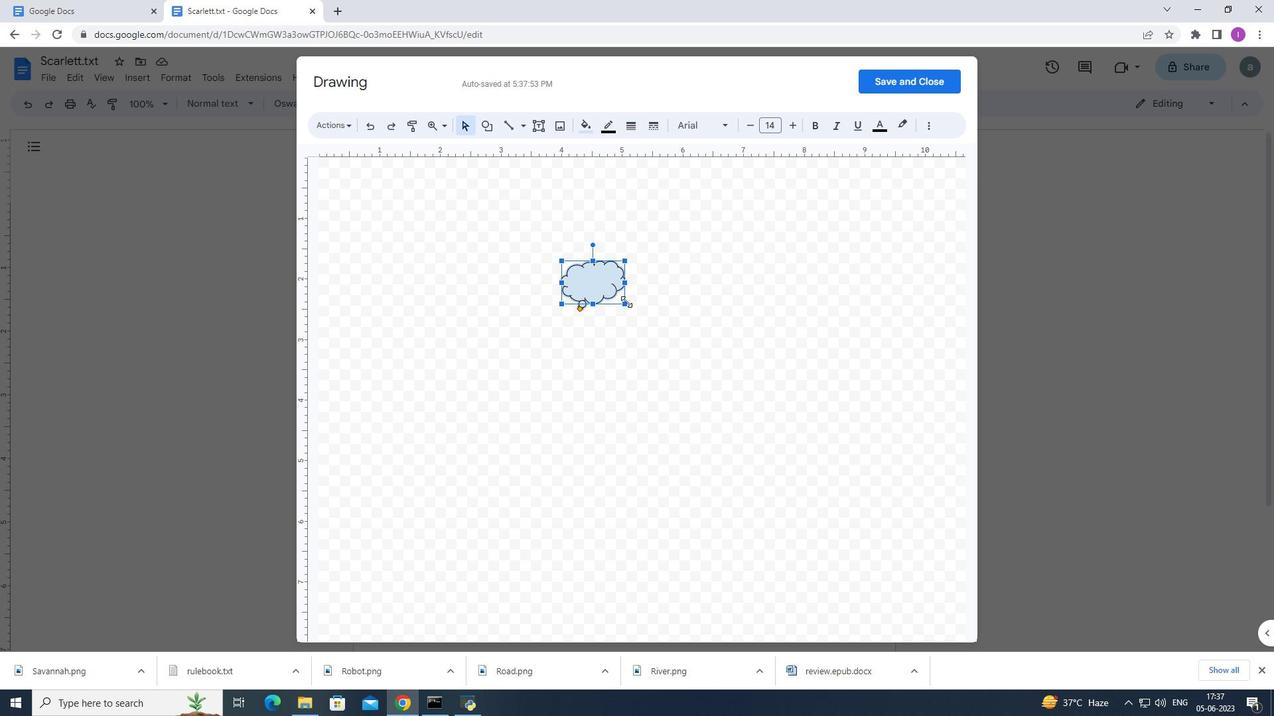
Action: Mouse moved to (587, 120)
Screenshot: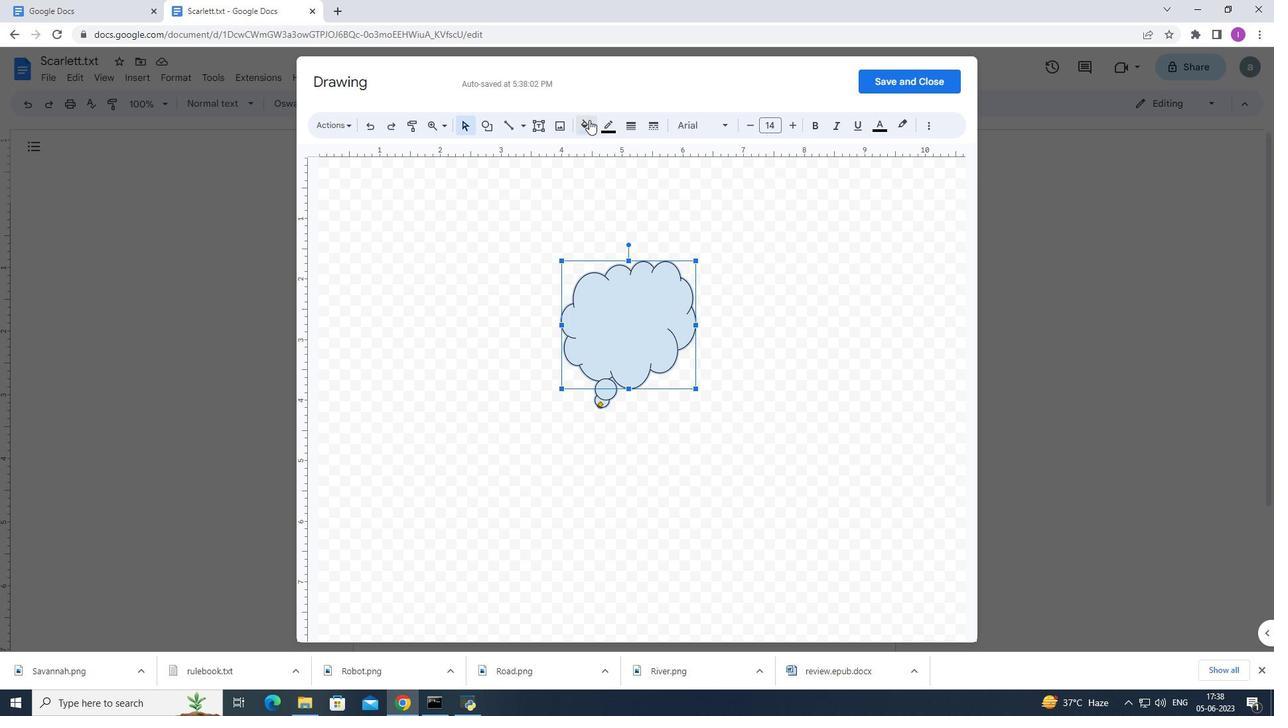 
Action: Mouse pressed left at (587, 120)
Screenshot: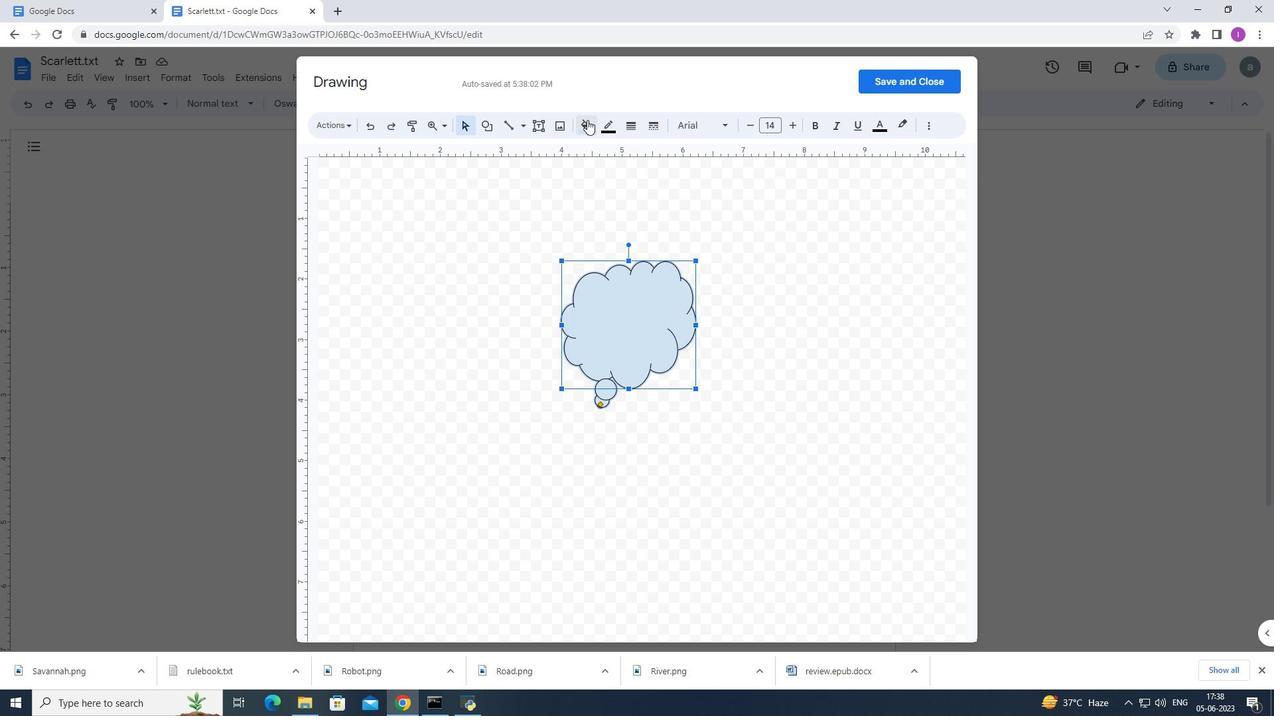 
Action: Mouse moved to (610, 234)
Screenshot: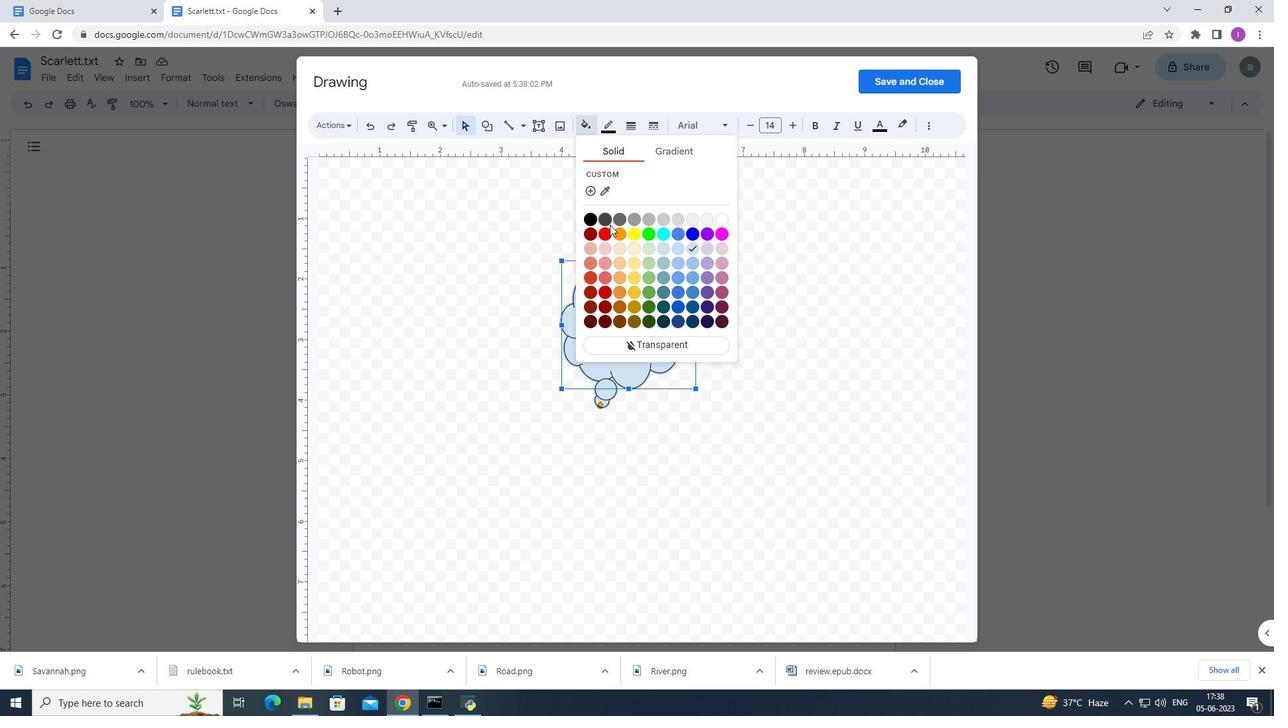 
Action: Mouse pressed left at (610, 234)
Screenshot: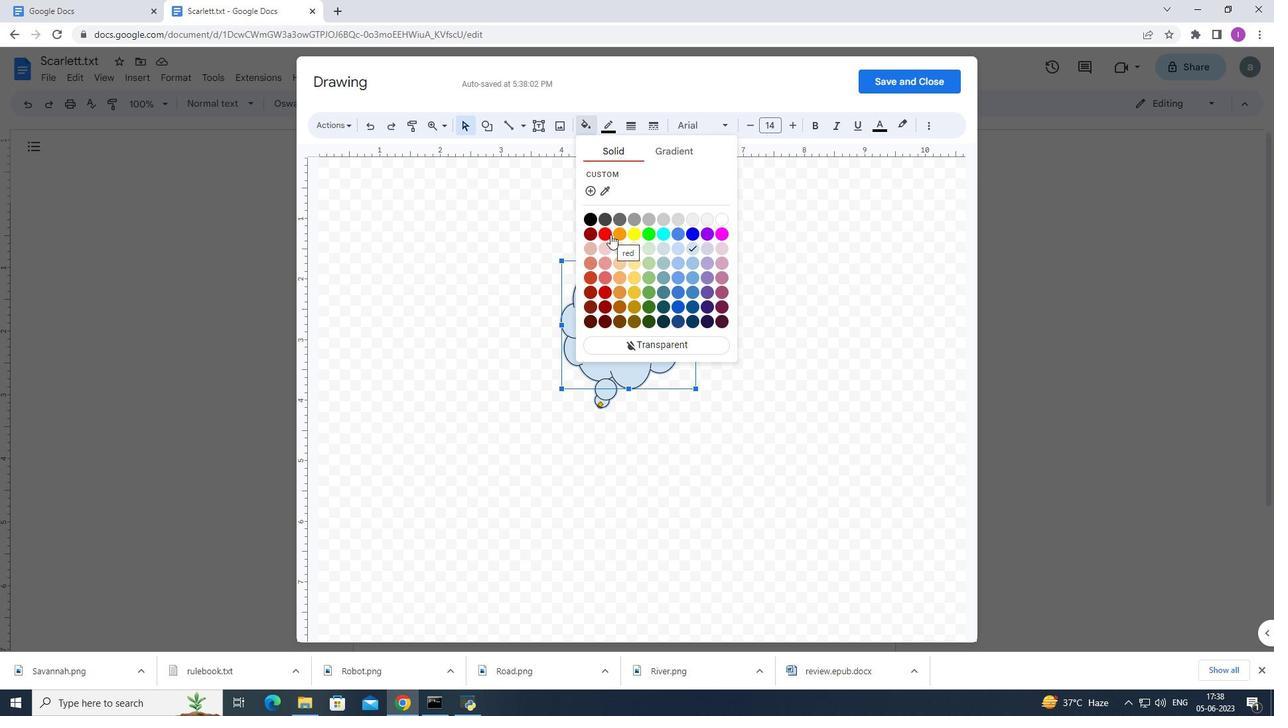 
Action: Mouse moved to (882, 78)
Screenshot: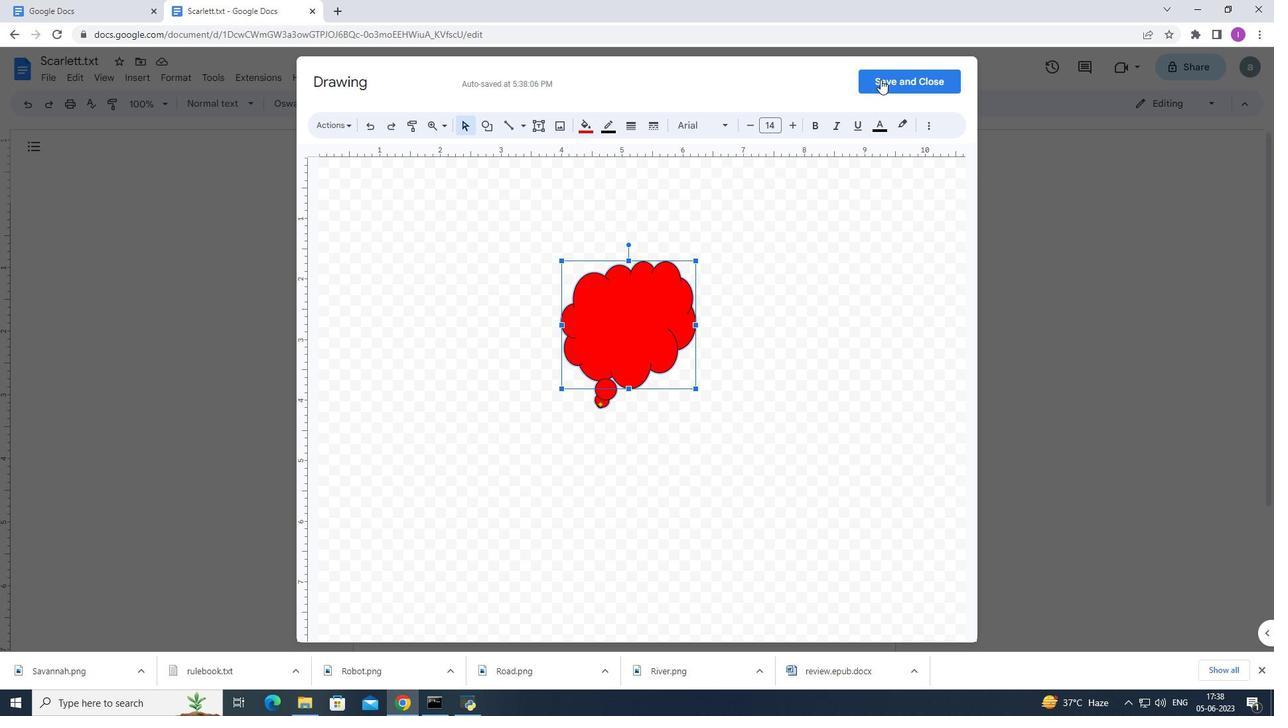 
Action: Mouse pressed left at (882, 78)
Screenshot: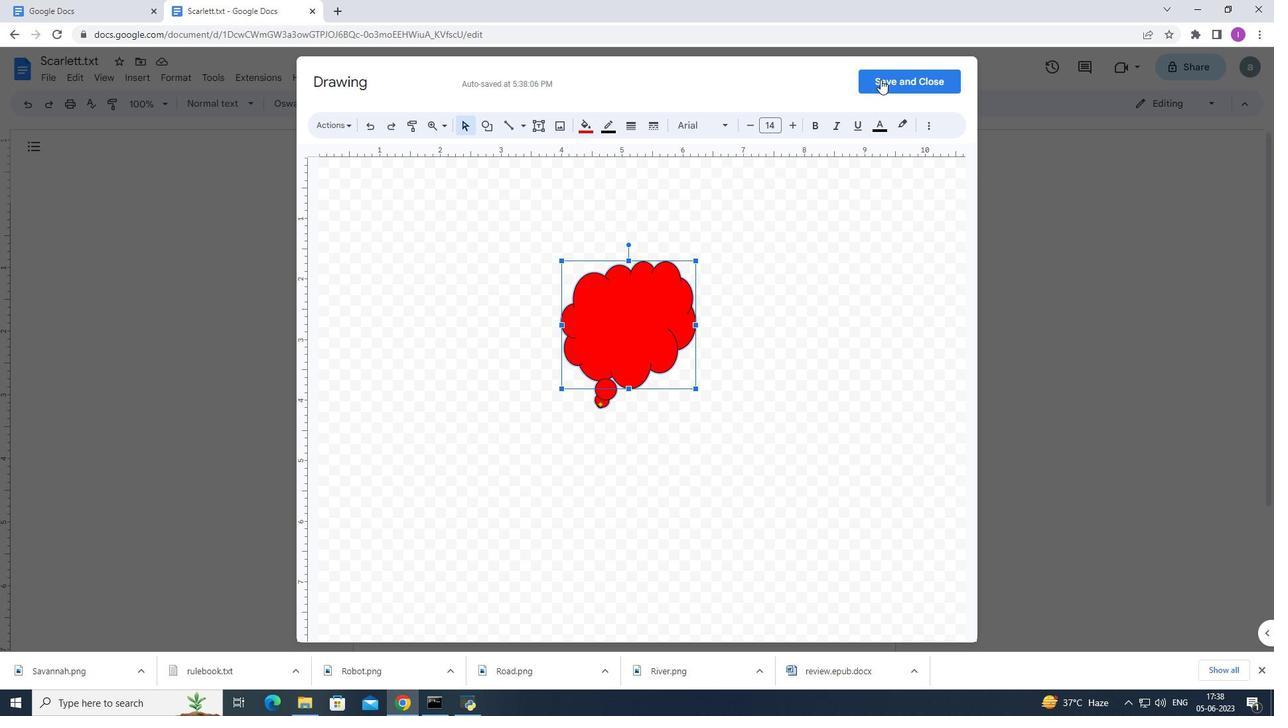 
Action: Mouse moved to (687, 352)
Screenshot: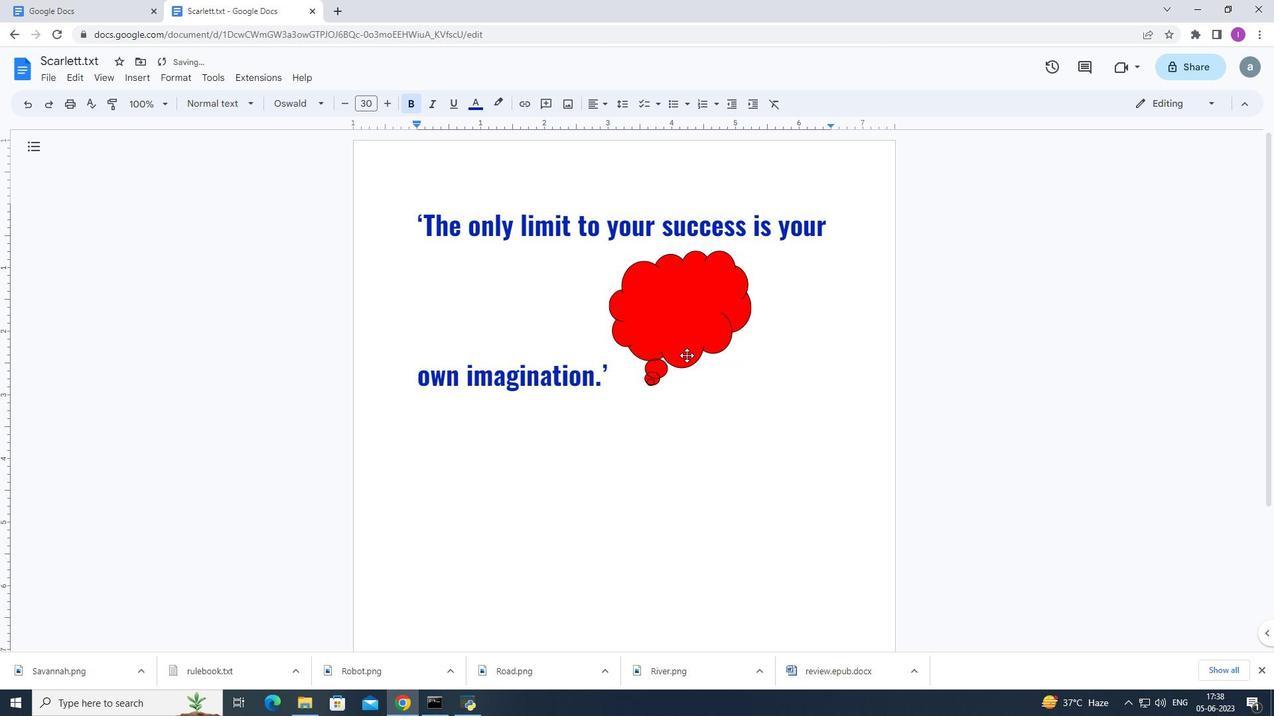 
Action: Mouse pressed left at (687, 352)
Screenshot: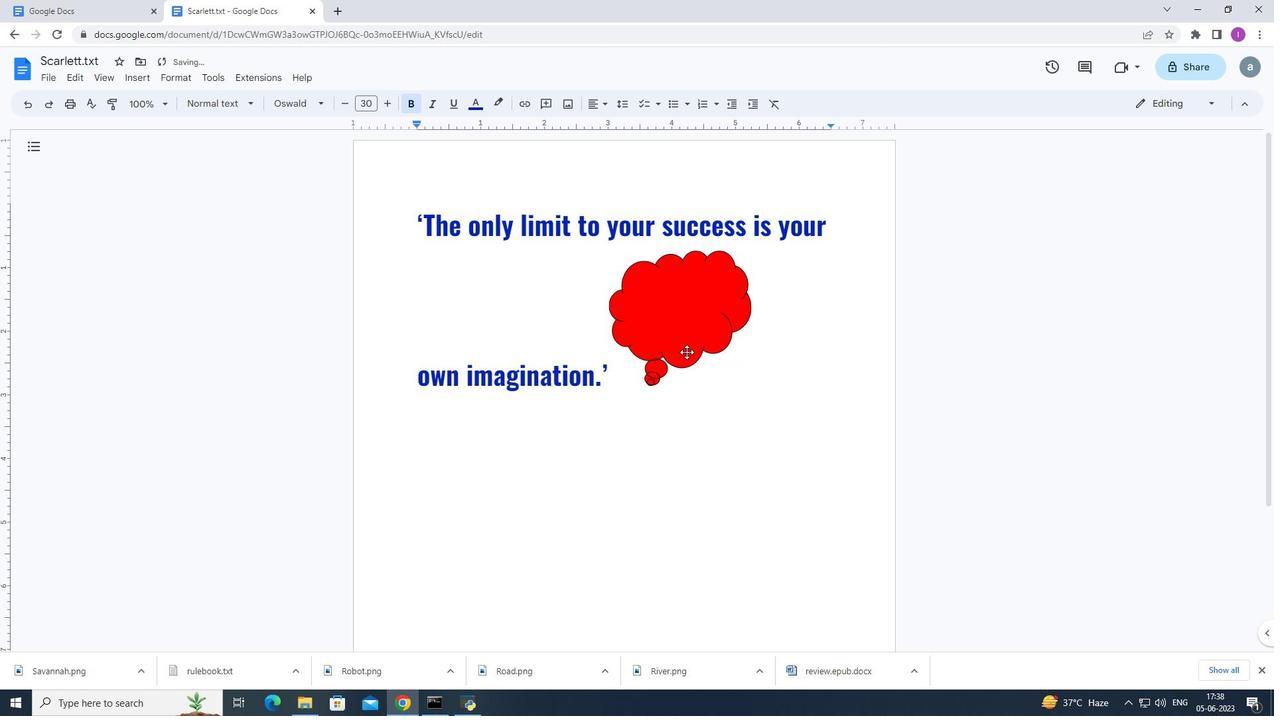 
Action: Mouse moved to (771, 405)
Screenshot: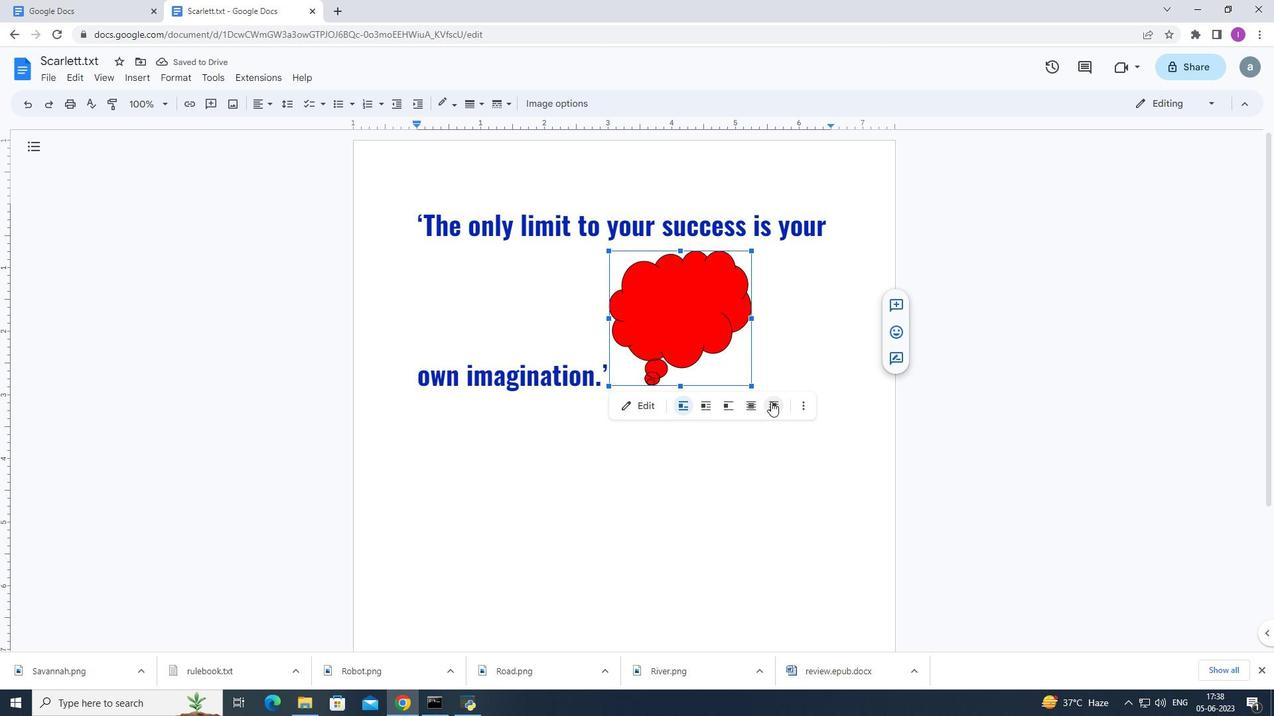 
Action: Mouse pressed left at (771, 405)
Screenshot: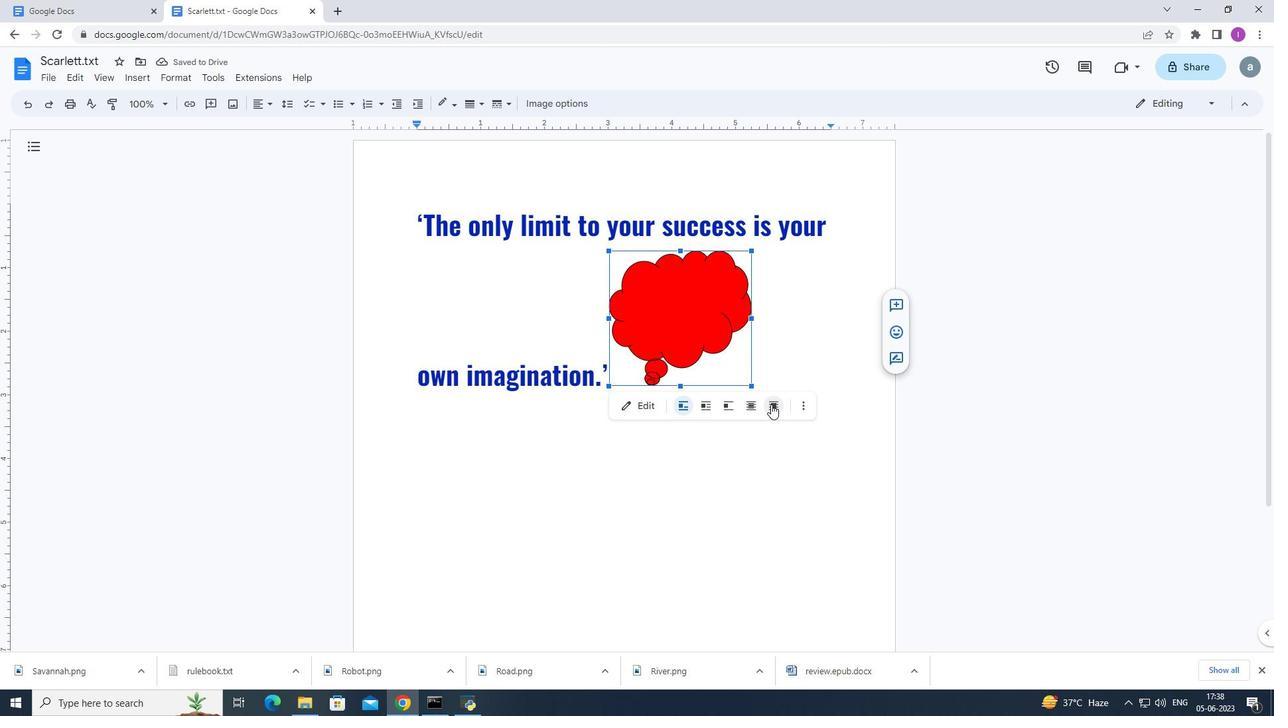 
Action: Mouse moved to (317, 95)
Screenshot: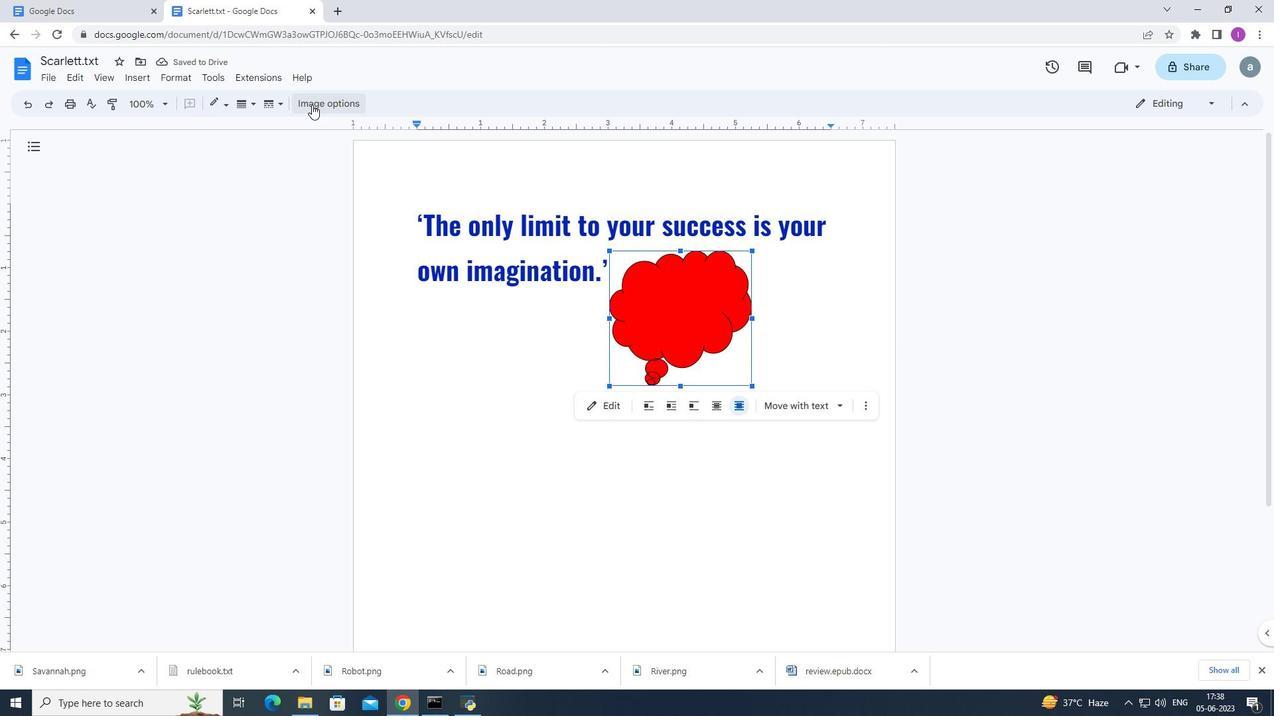 
Action: Mouse pressed left at (317, 95)
Screenshot: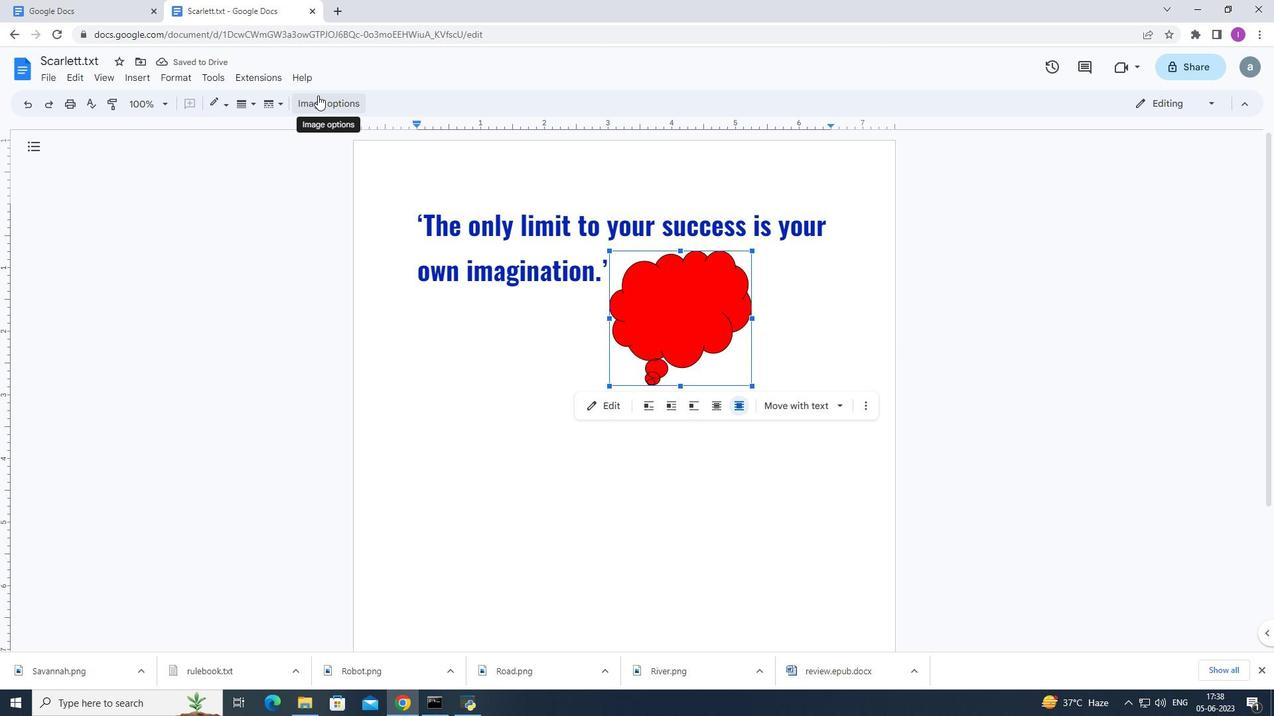 
Action: Mouse moved to (1149, 144)
Screenshot: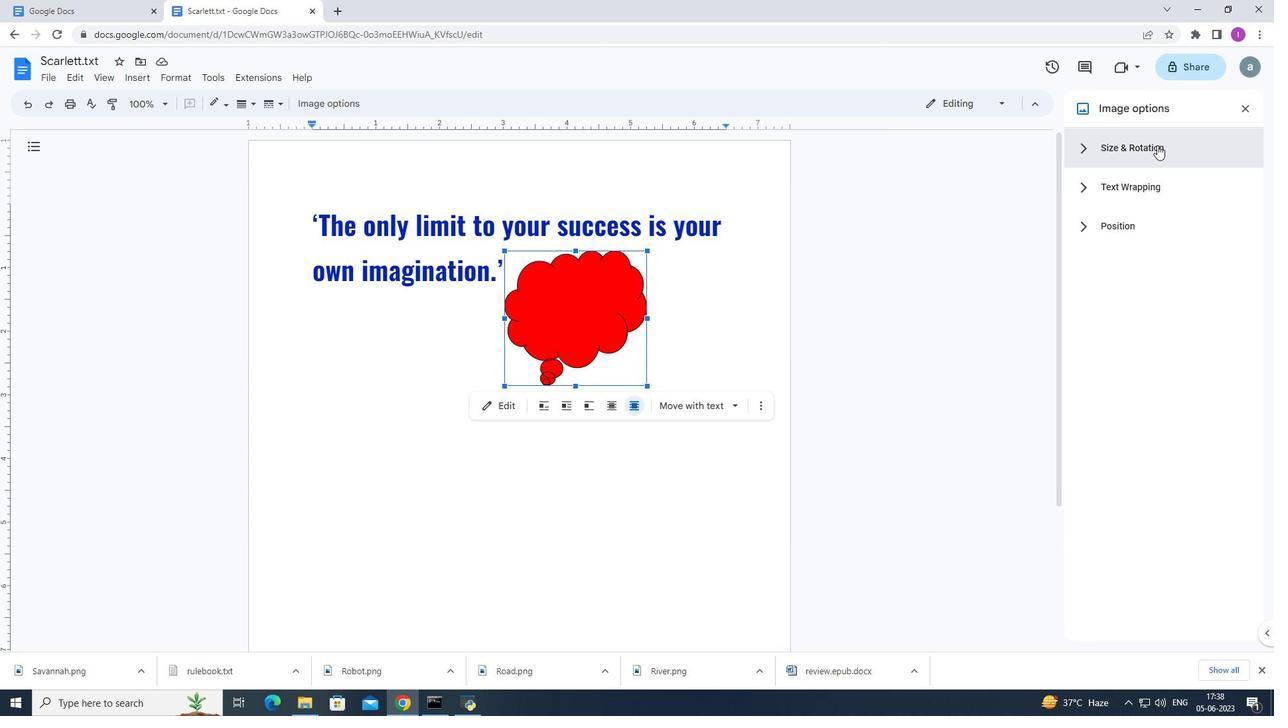 
Action: Mouse pressed left at (1149, 144)
Screenshot: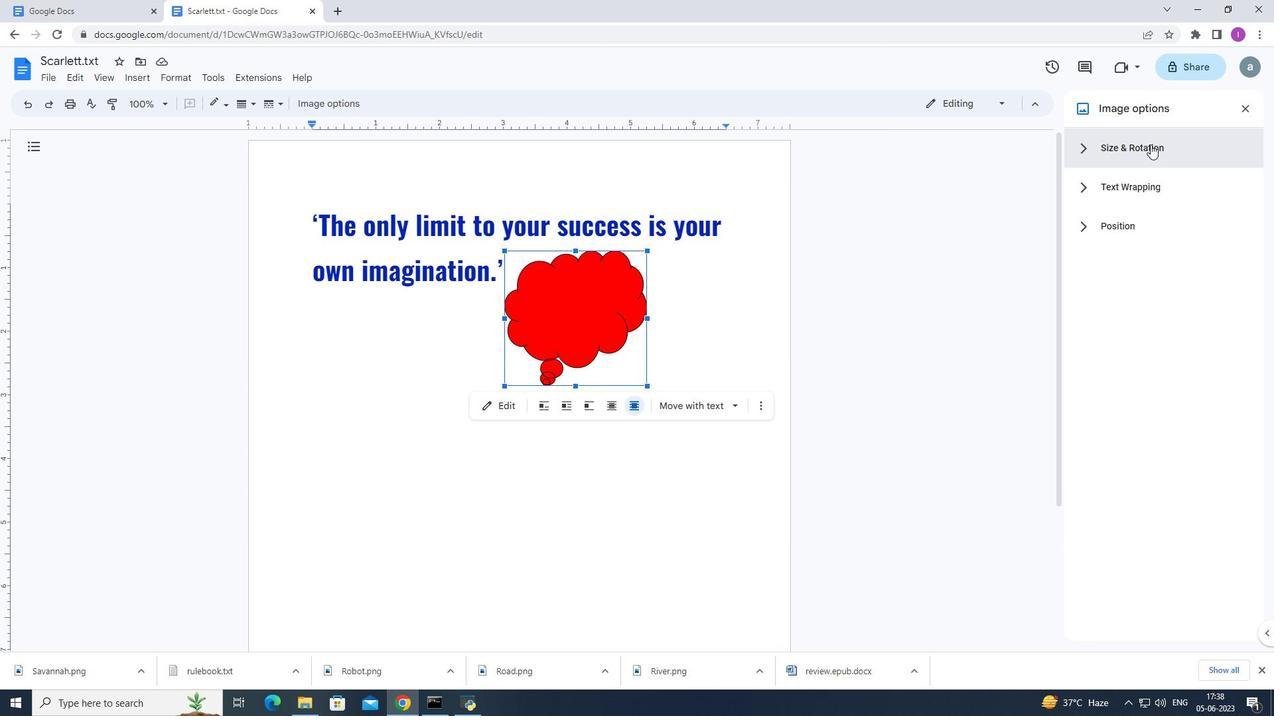 
Action: Mouse moved to (1194, 220)
Screenshot: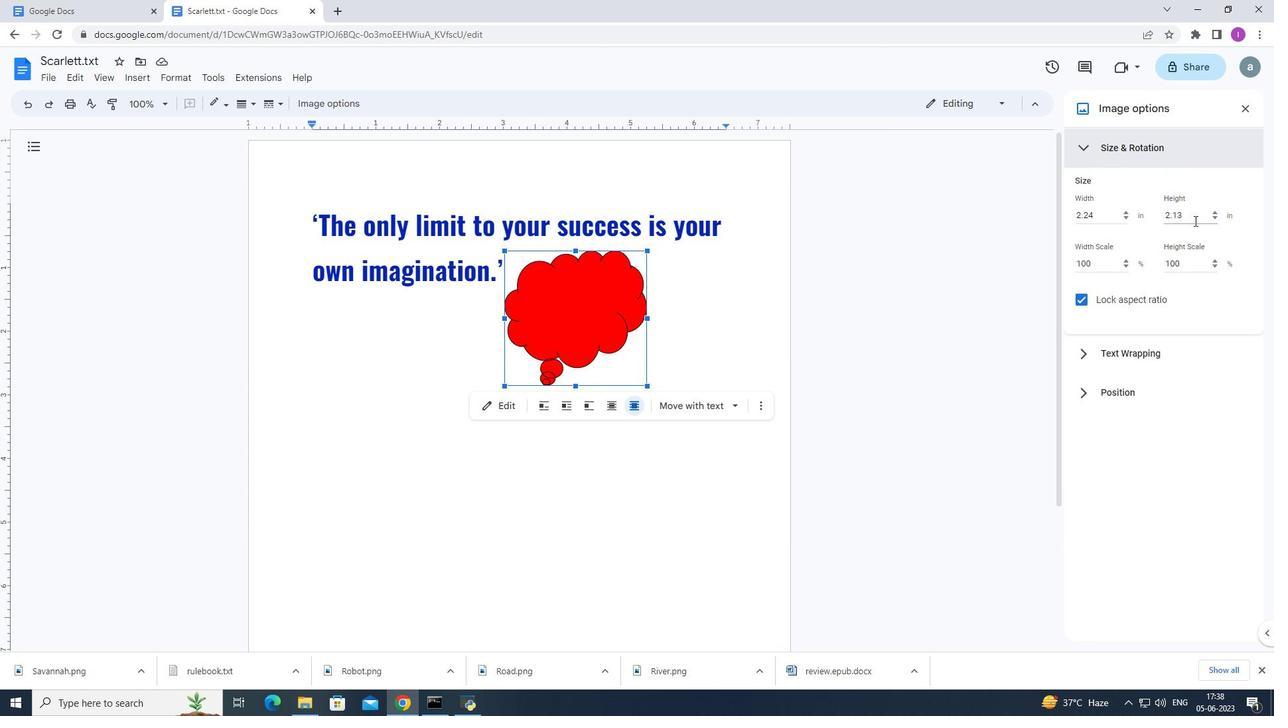 
Action: Mouse pressed left at (1194, 220)
Screenshot: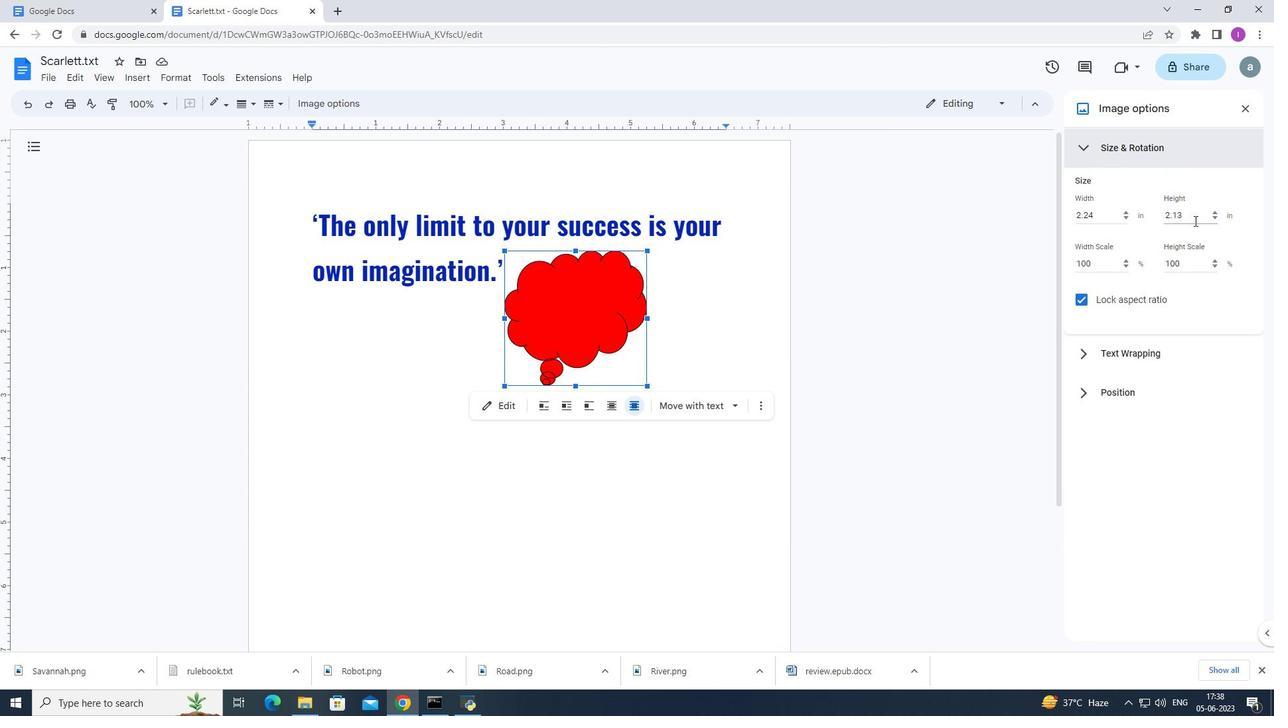 
Action: Mouse moved to (1151, 214)
Screenshot: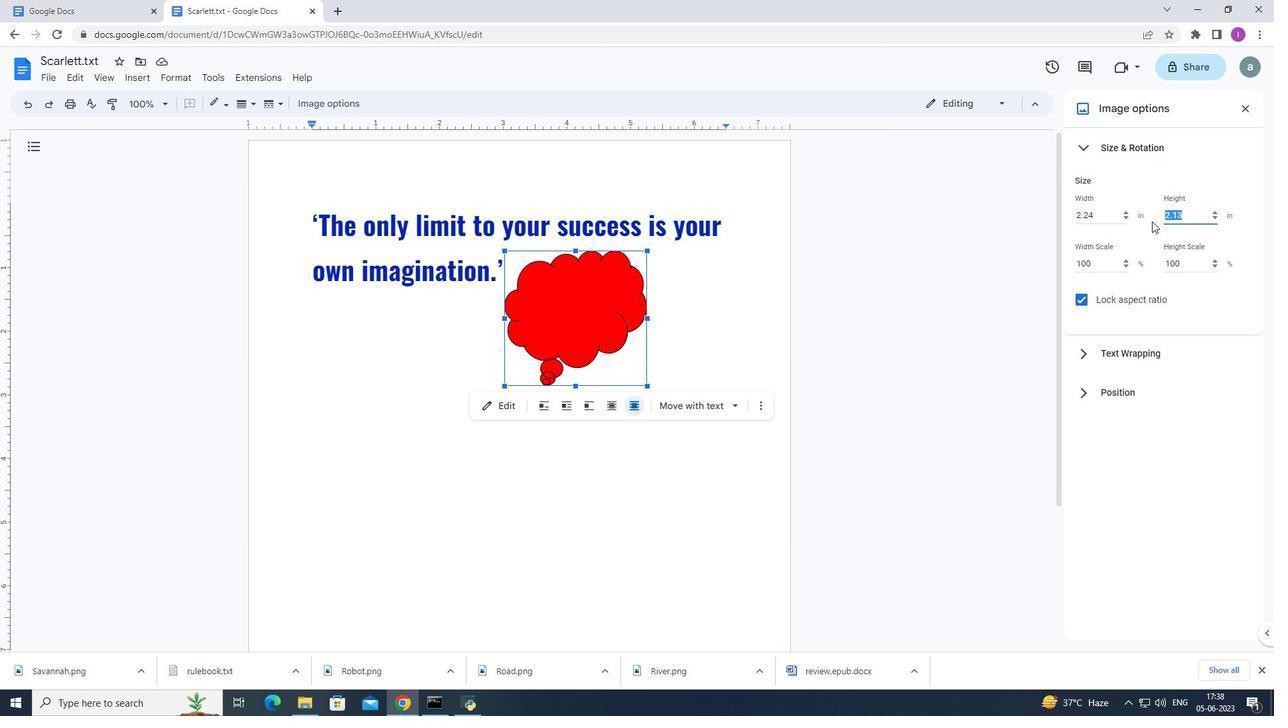 
Action: Key pressed 0
Screenshot: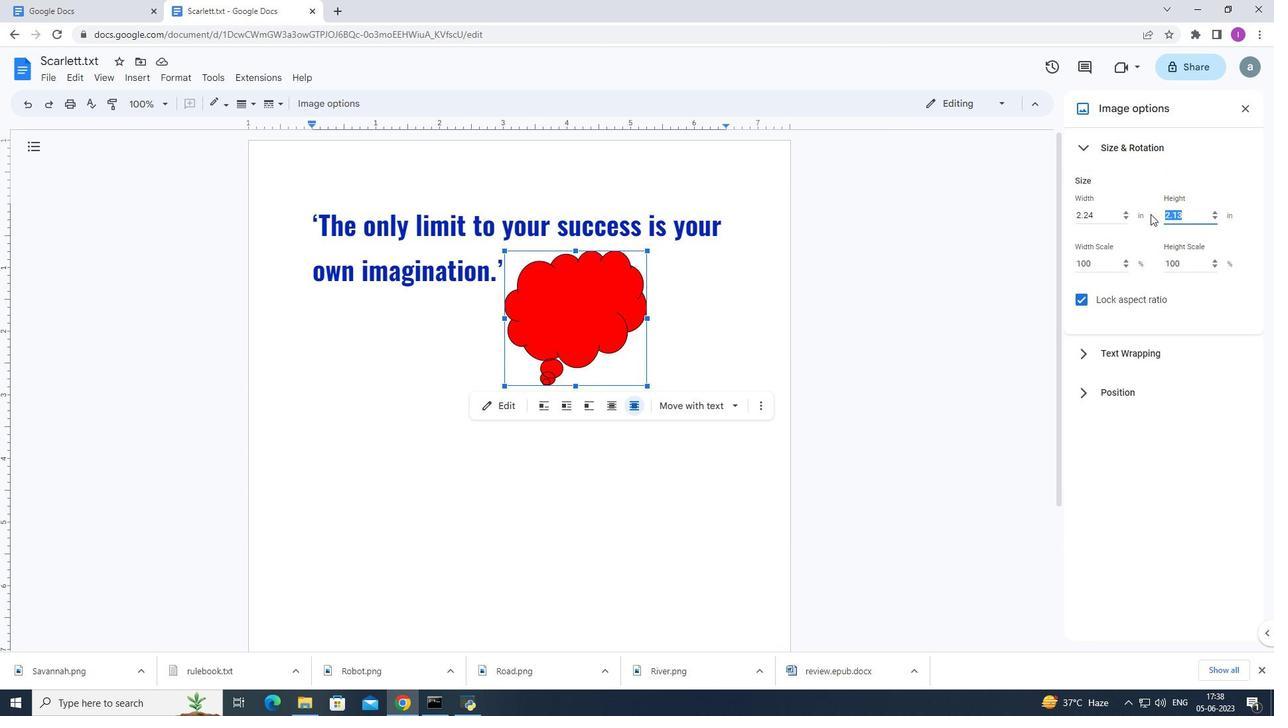 
Action: Mouse moved to (1150, 213)
Screenshot: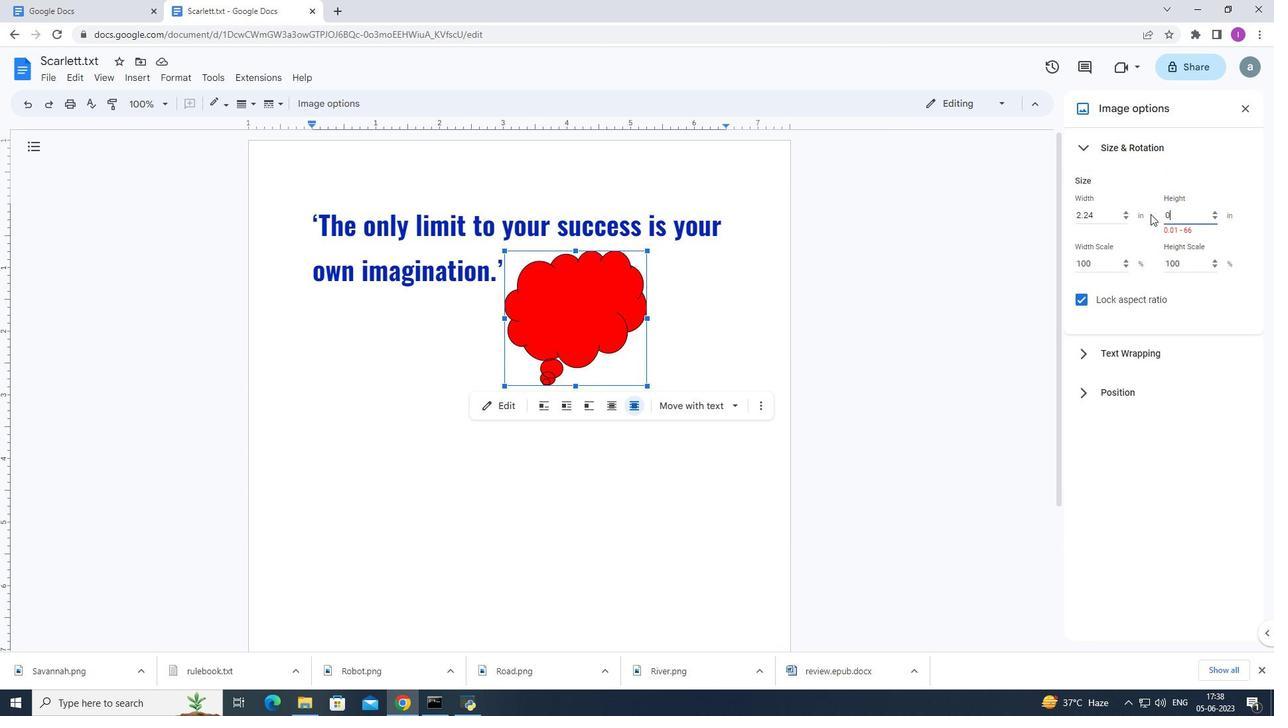 
Action: Key pressed .
Screenshot: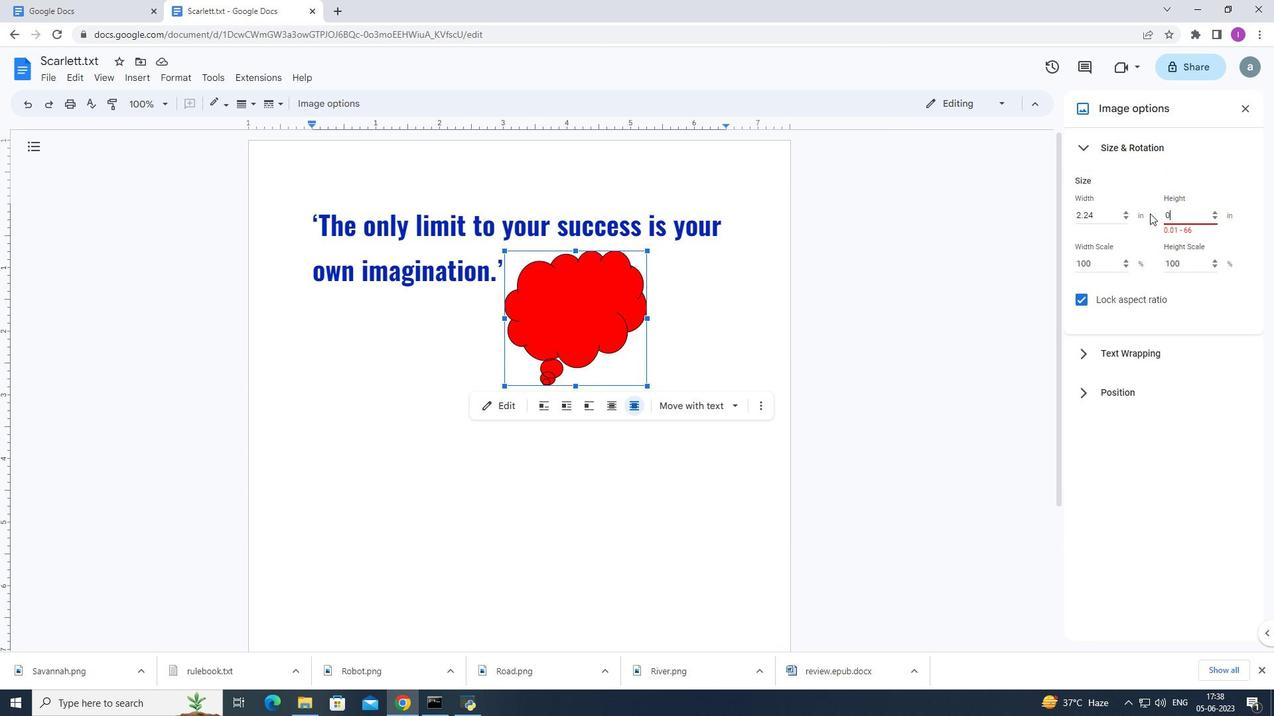 
Action: Mouse moved to (1148, 213)
Screenshot: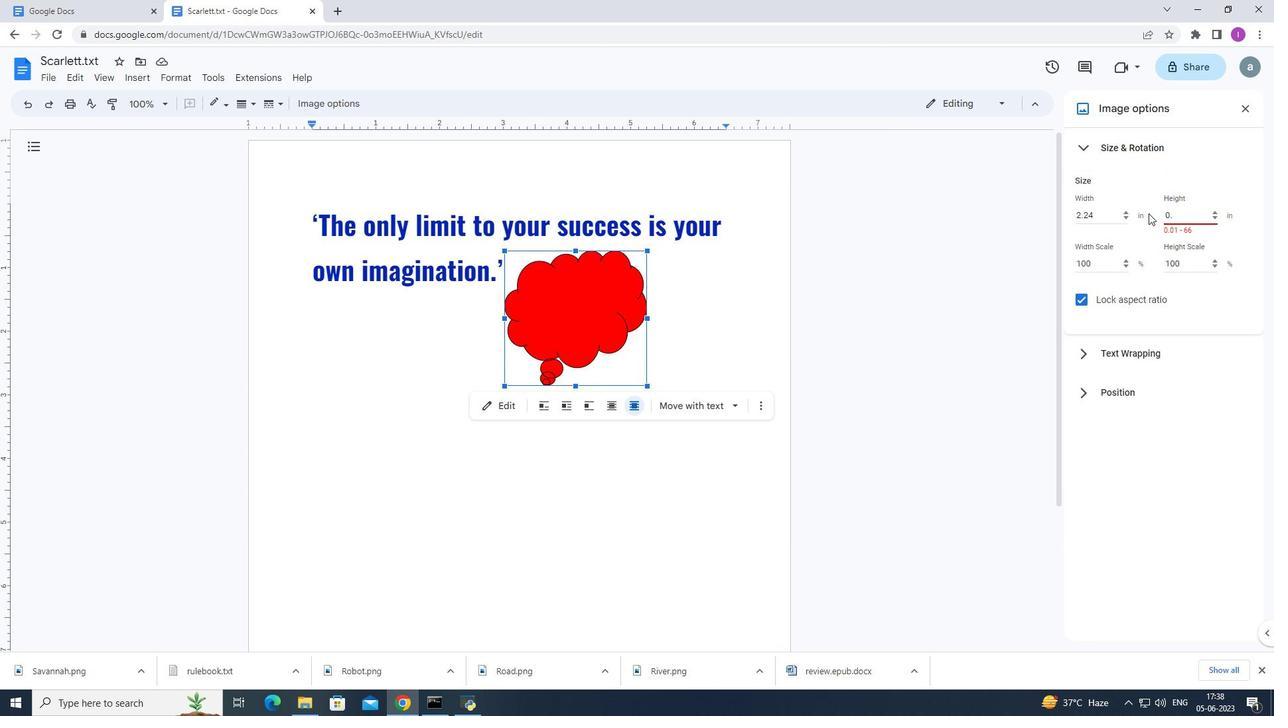 
Action: Key pressed 8
Screenshot: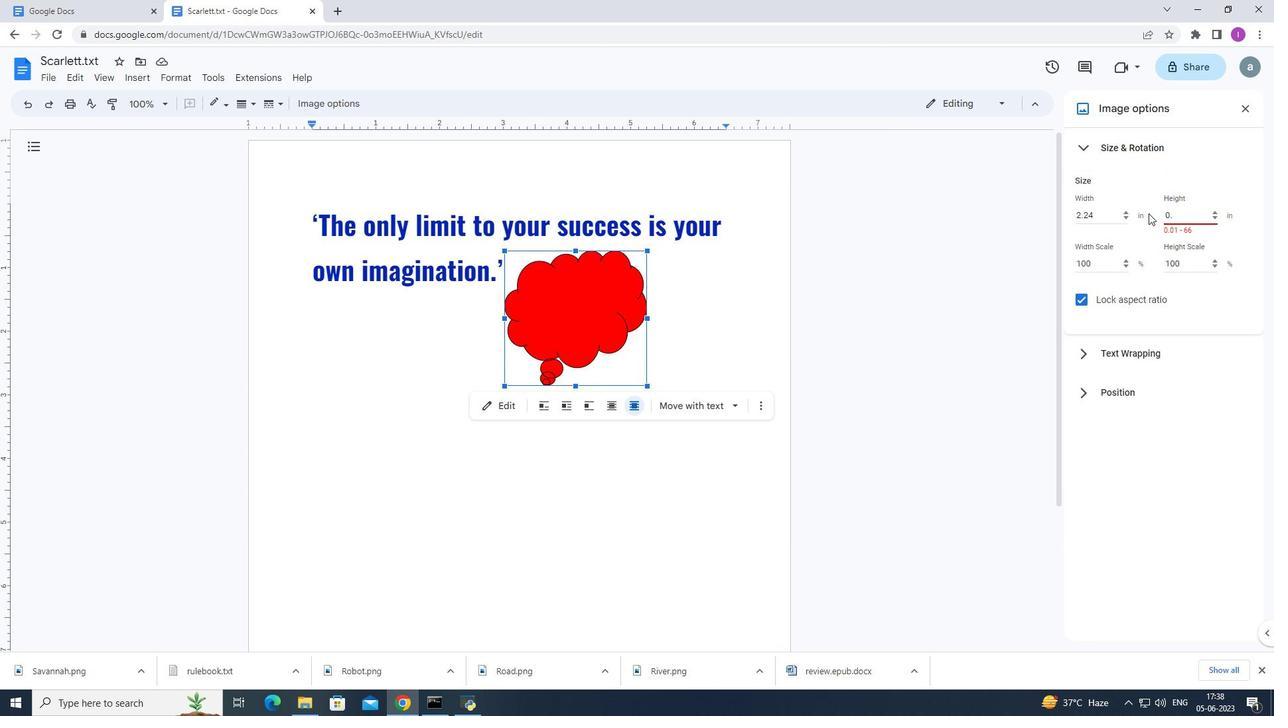 
Action: Mouse moved to (728, 482)
Screenshot: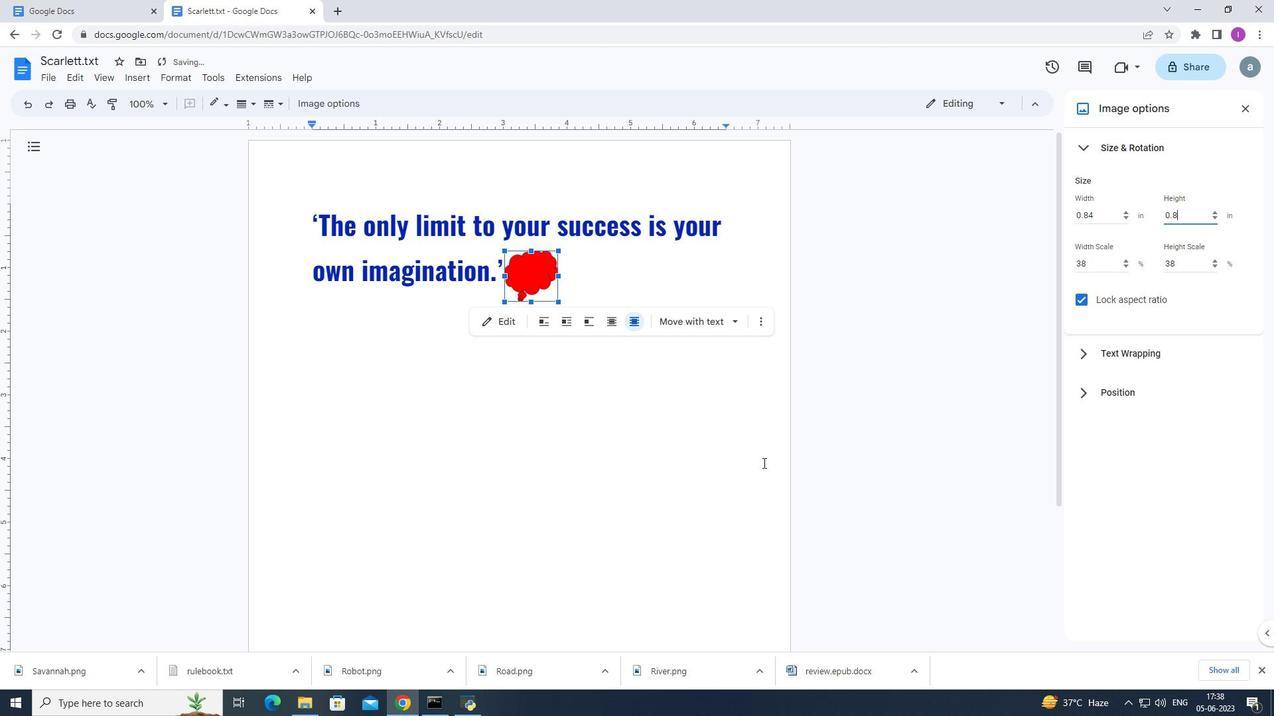 
Action: Mouse pressed left at (728, 482)
Screenshot: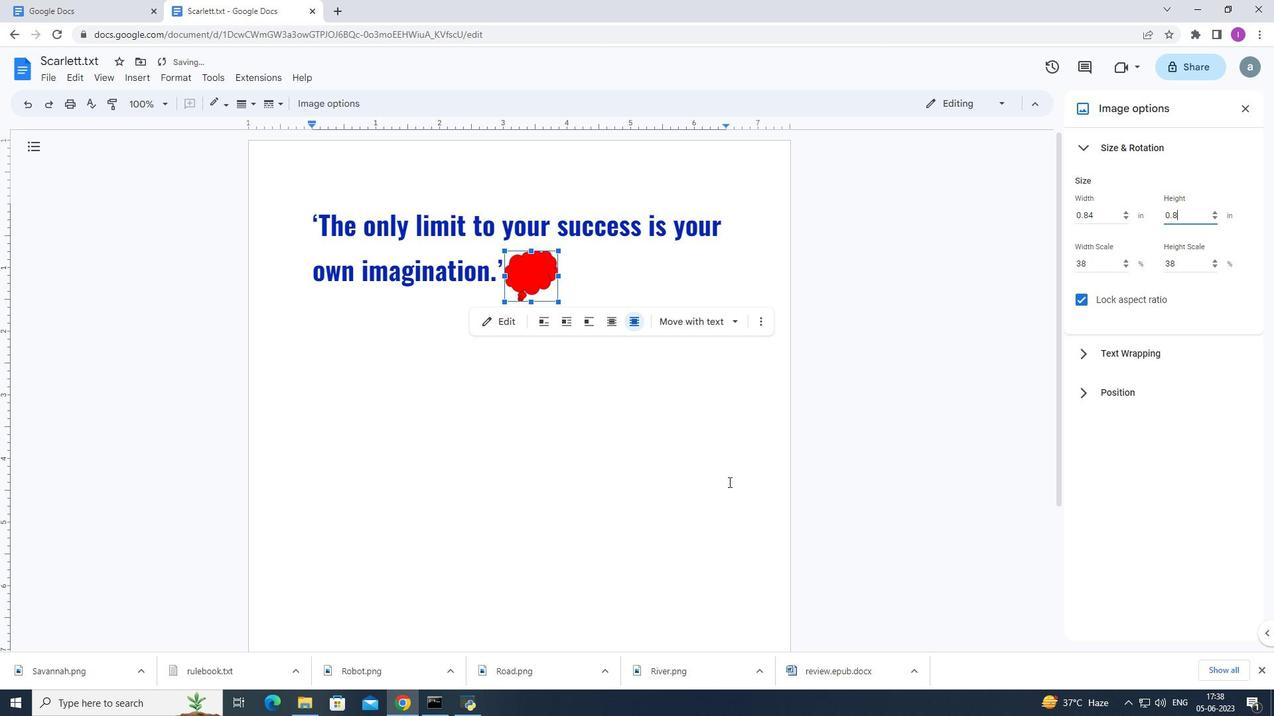 
Action: Mouse moved to (117, 48)
Screenshot: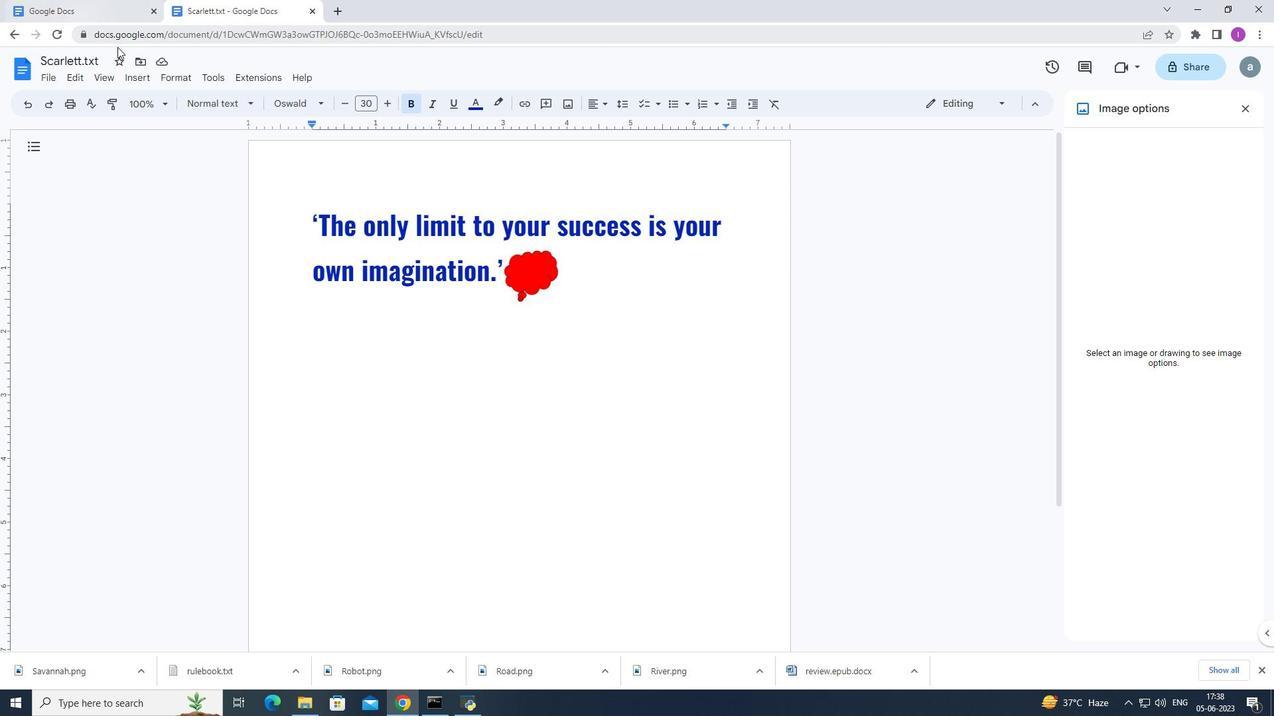 
